 Task: Open Card Card0000000033 in Board Board0000000009 in Workspace WS0000000003 in Trello. Add Member vinny.office2@gmail.com to Card Card0000000033 in Board Board0000000009 in Workspace WS0000000003 in Trello. Add Purple Label titled Label0000000033 to Card Card0000000033 in Board Board0000000009 in Workspace WS0000000003 in Trello. Add Checklist CL0000000033 to Card Card0000000033 in Board Board0000000009 in Workspace WS0000000003 in Trello. Add Dates with Start Date as Aug 01 2023 and Due Date as Aug 31 2023 to Card Card0000000033 in Board Board0000000009 in Workspace WS0000000003 in Trello
Action: Mouse moved to (372, 261)
Screenshot: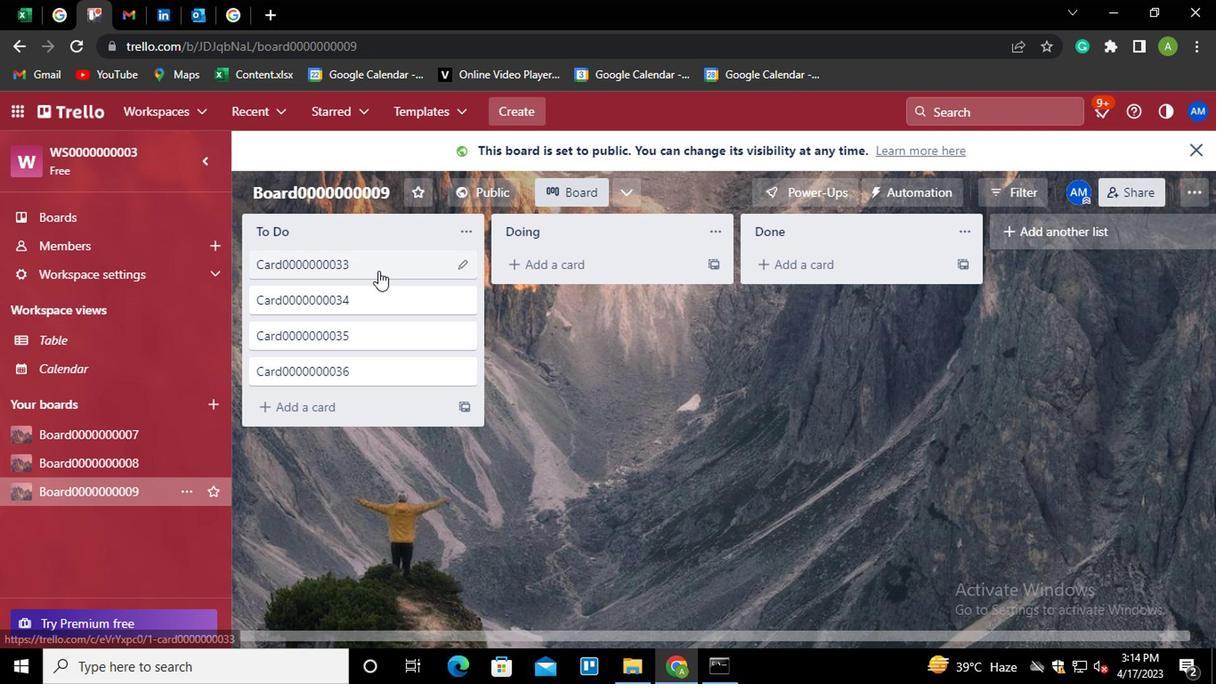 
Action: Mouse pressed left at (372, 261)
Screenshot: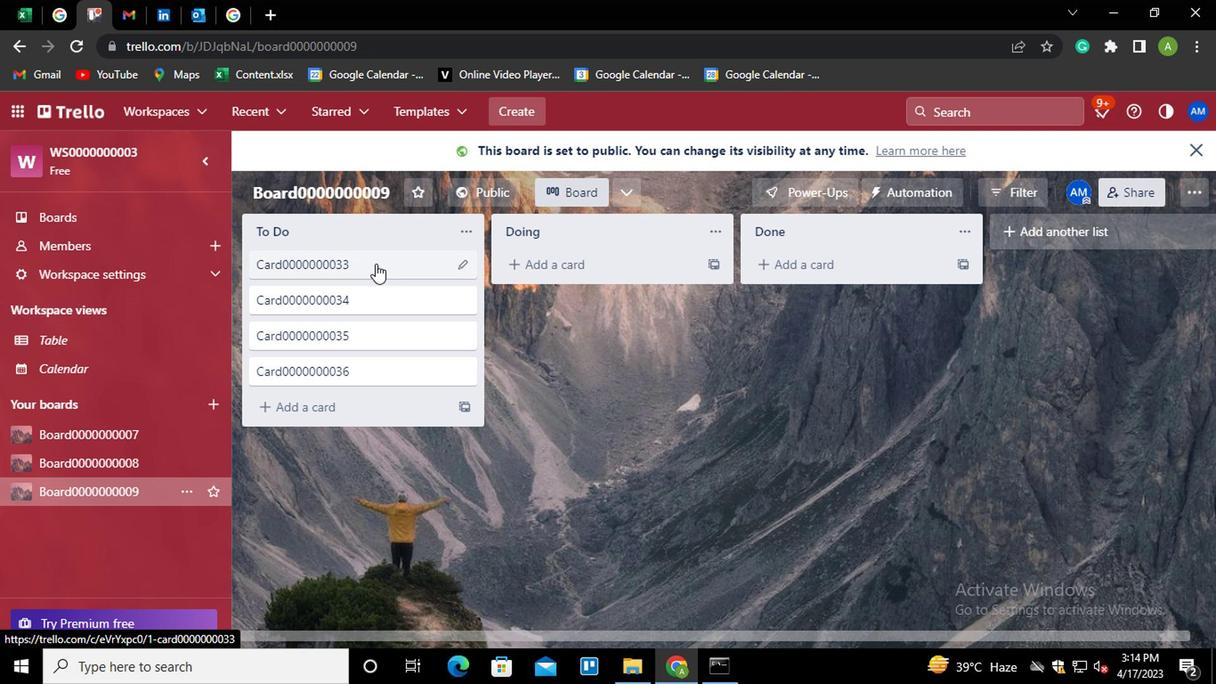 
Action: Mouse moved to (788, 251)
Screenshot: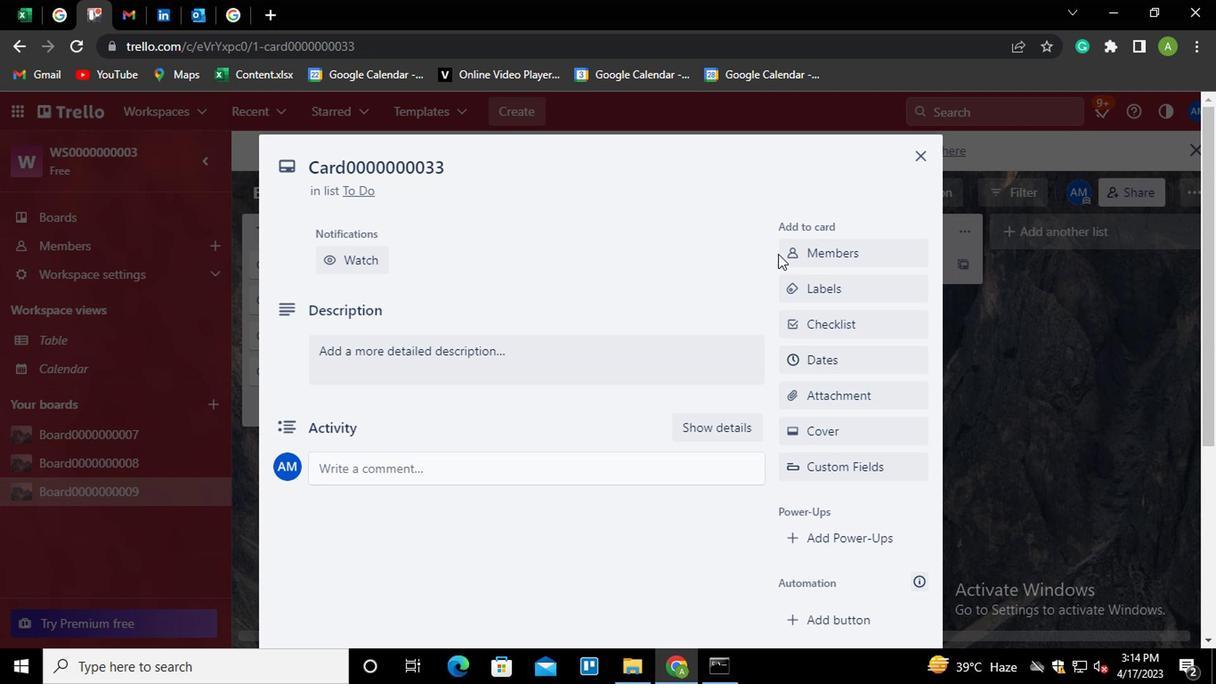 
Action: Mouse pressed left at (788, 251)
Screenshot: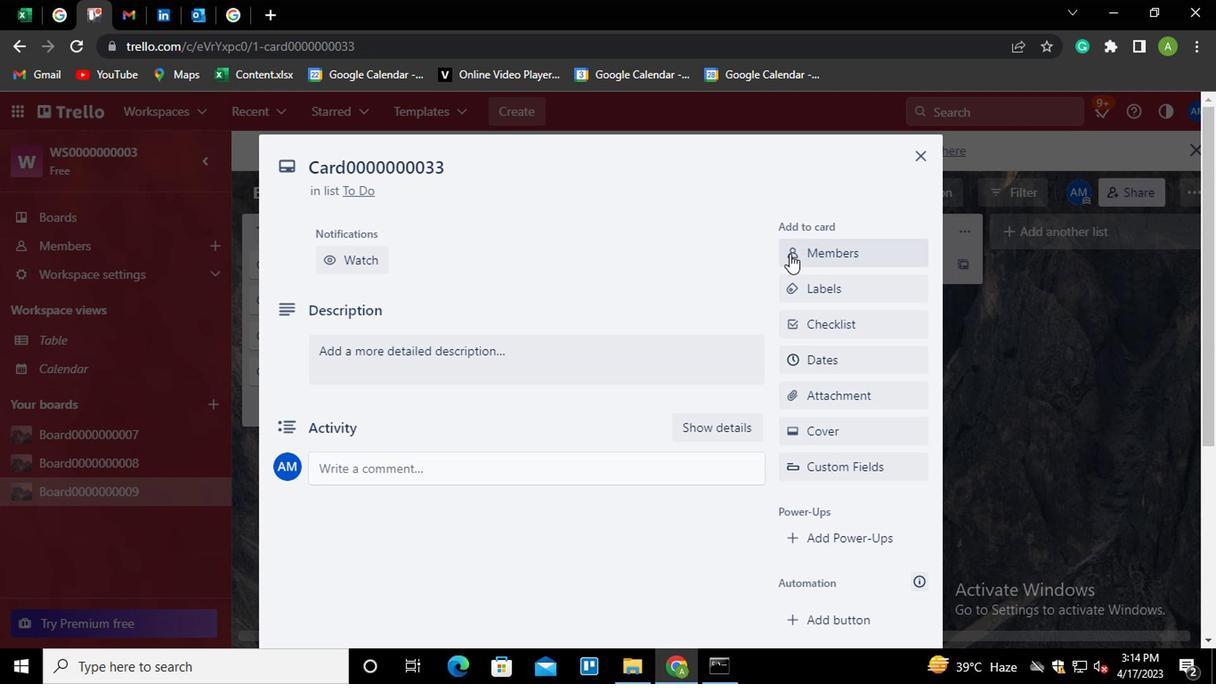 
Action: Mouse moved to (790, 251)
Screenshot: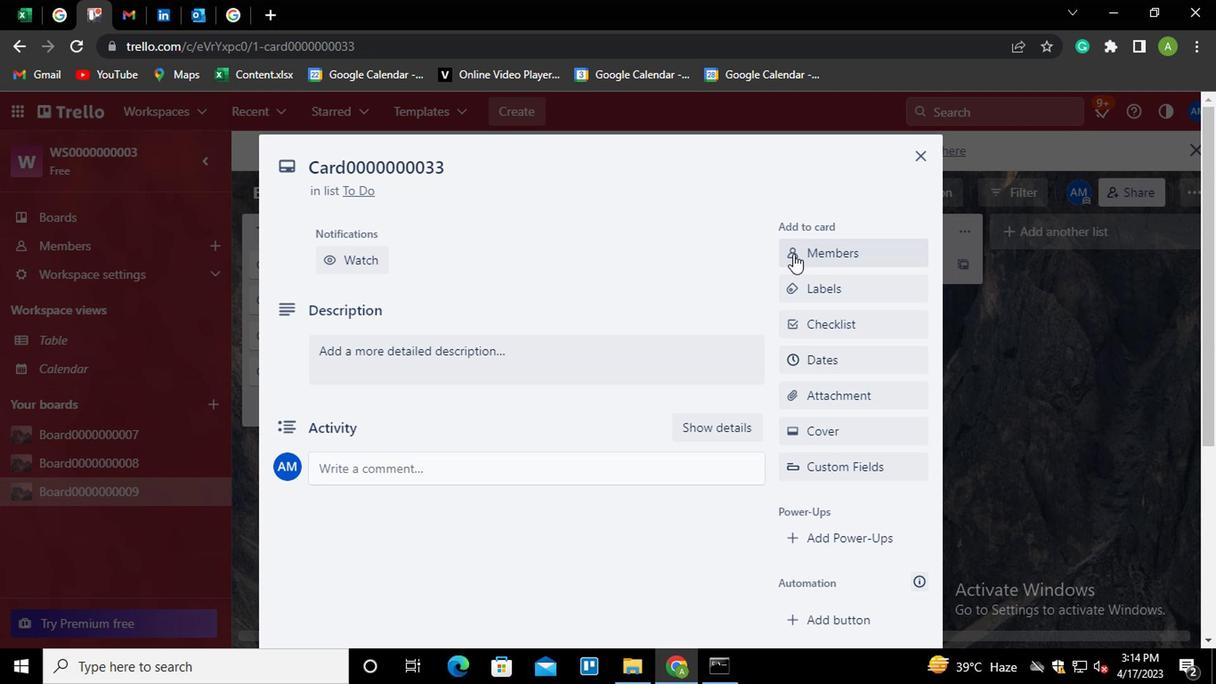 
Action: Key pressed vinny.office<Key.shift><Key.shift><Key.shift><Key.shift><Key.shift>2<Key.shift>@GMAIL.COM
Screenshot: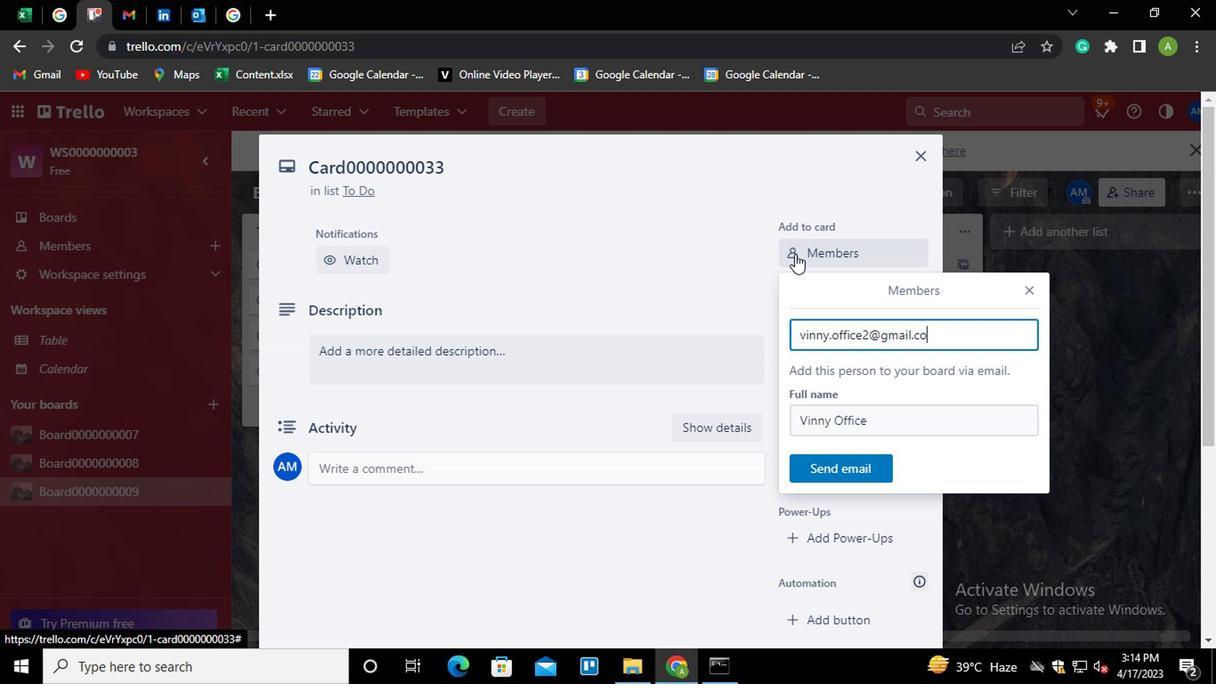 
Action: Mouse moved to (830, 472)
Screenshot: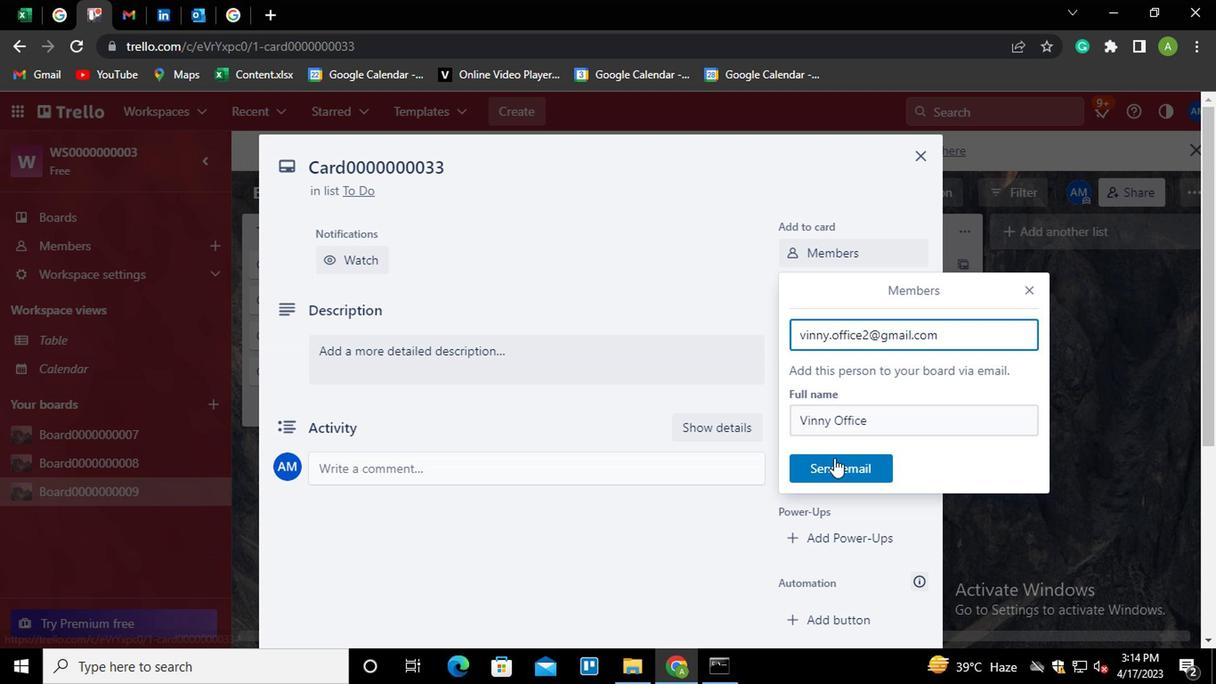 
Action: Mouse pressed left at (830, 472)
Screenshot: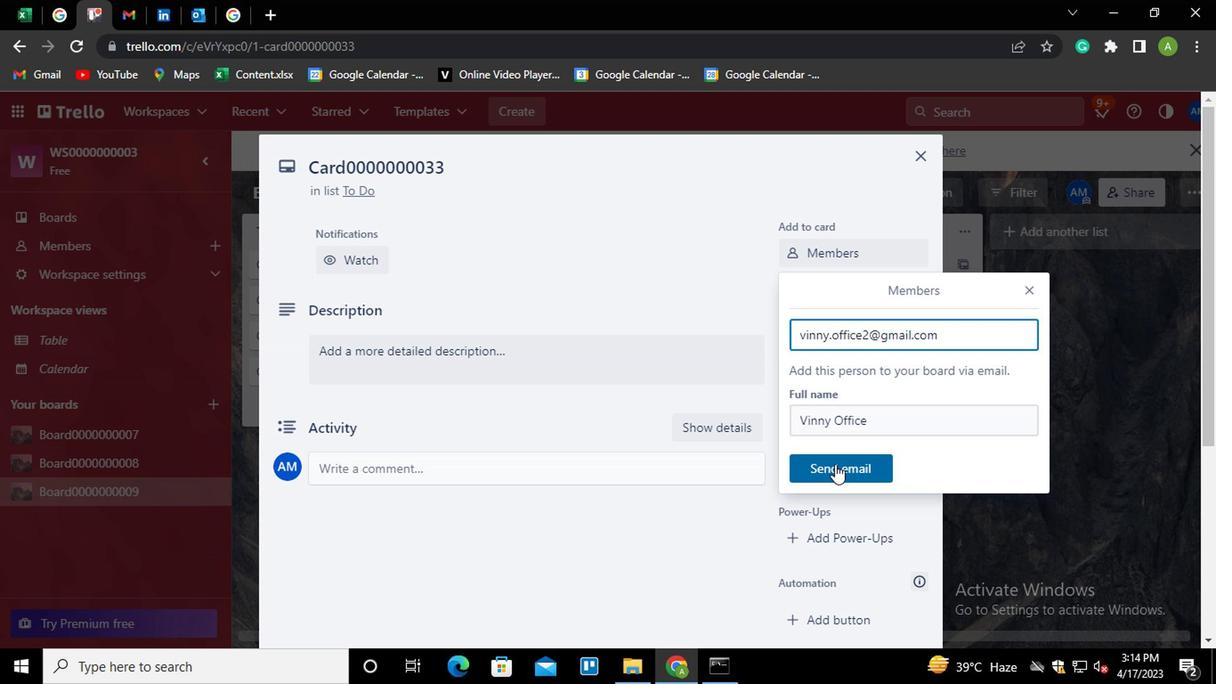 
Action: Mouse moved to (834, 283)
Screenshot: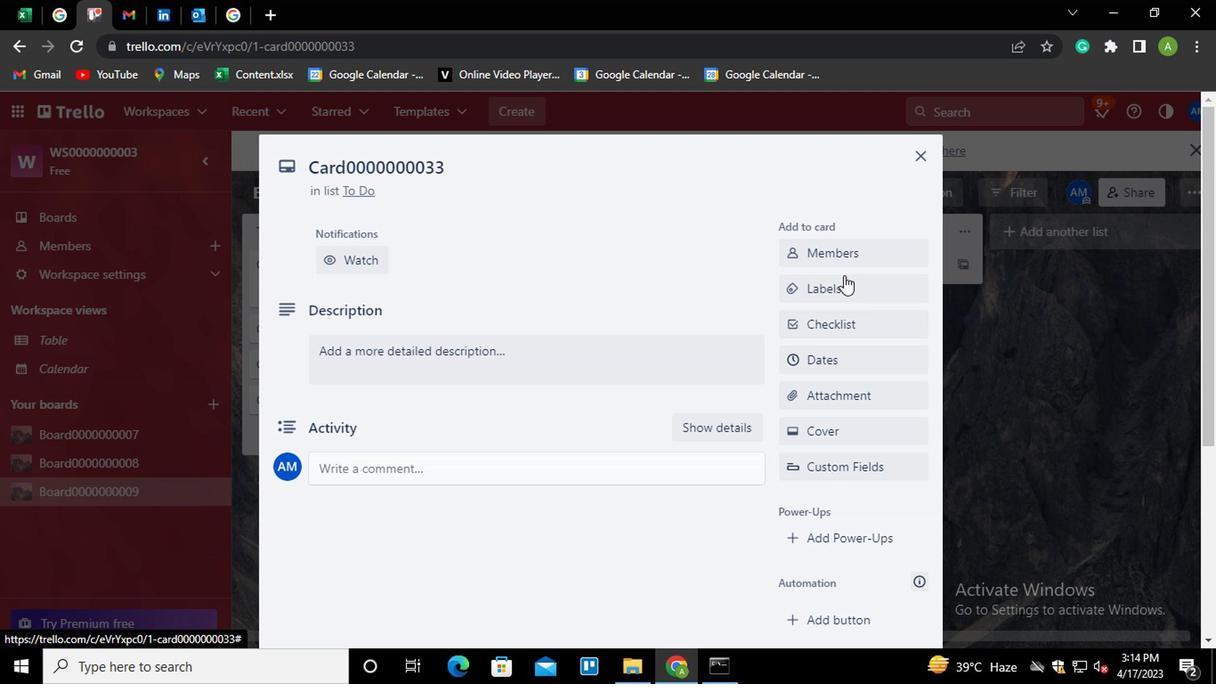 
Action: Mouse pressed left at (834, 283)
Screenshot: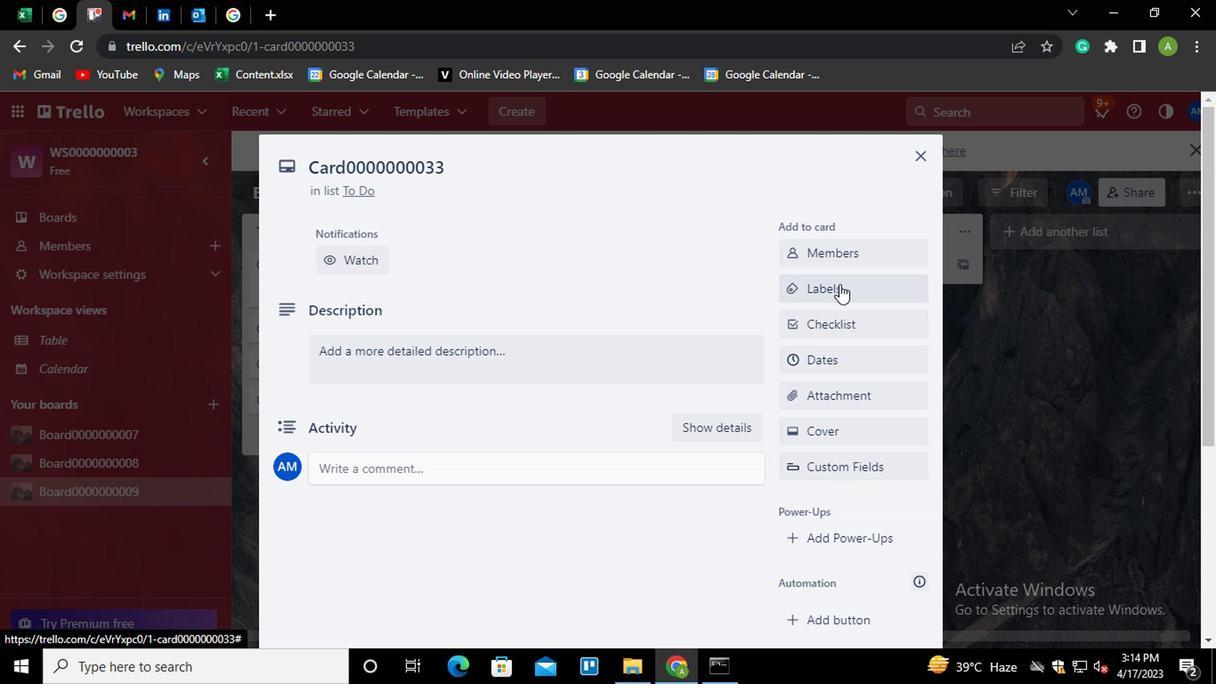 
Action: Mouse moved to (790, 387)
Screenshot: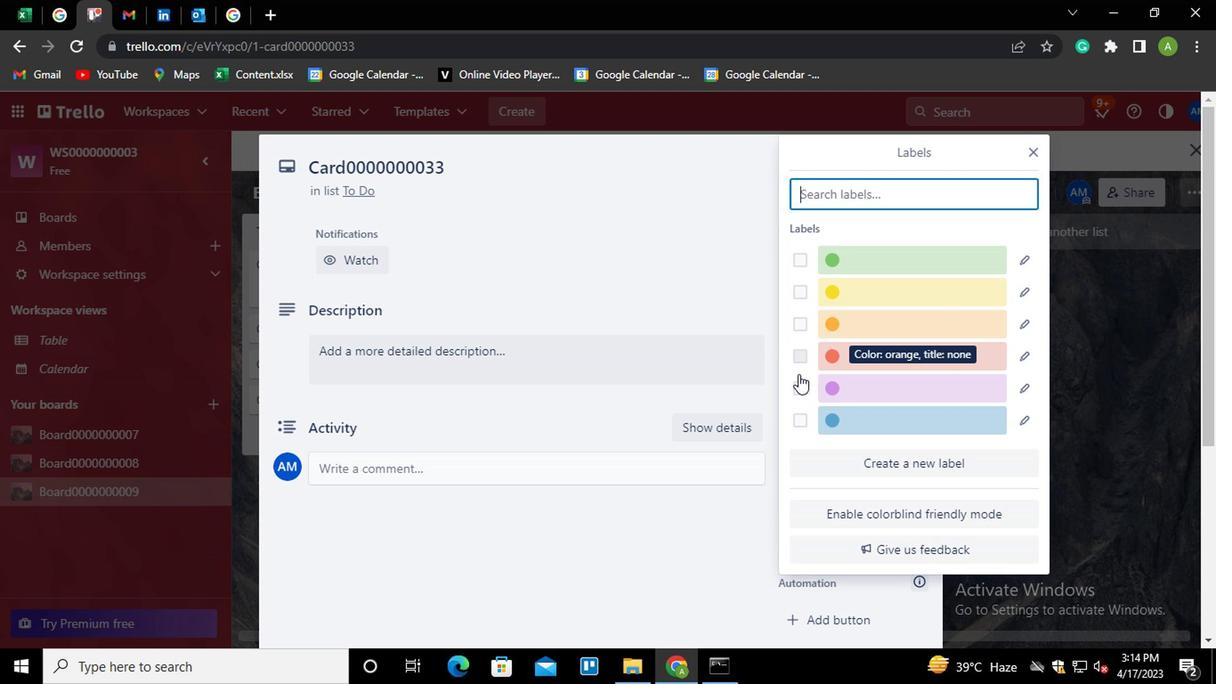 
Action: Mouse pressed left at (790, 387)
Screenshot: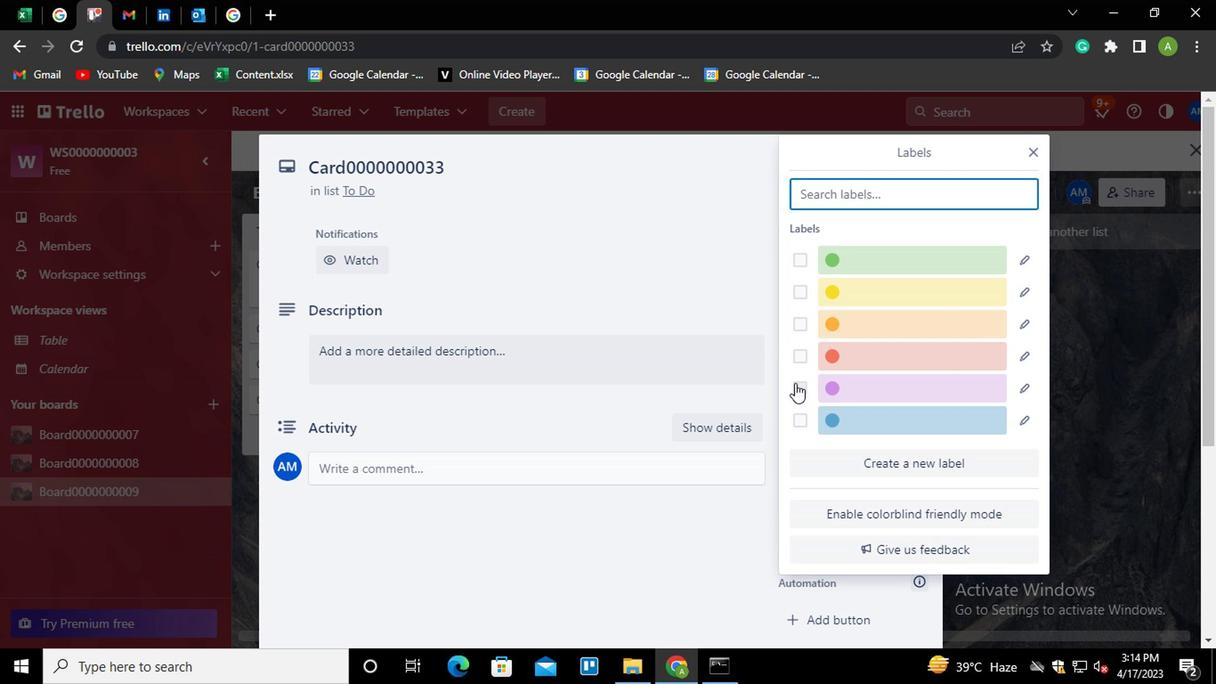 
Action: Mouse moved to (1016, 391)
Screenshot: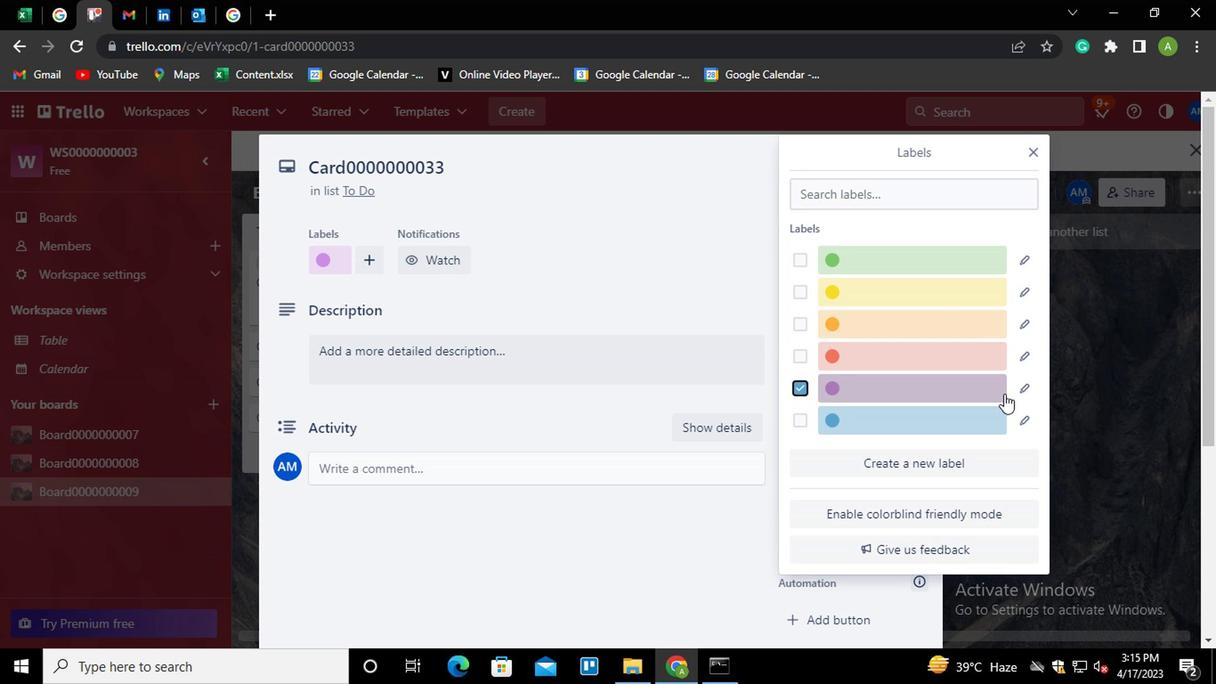 
Action: Mouse pressed left at (1016, 391)
Screenshot: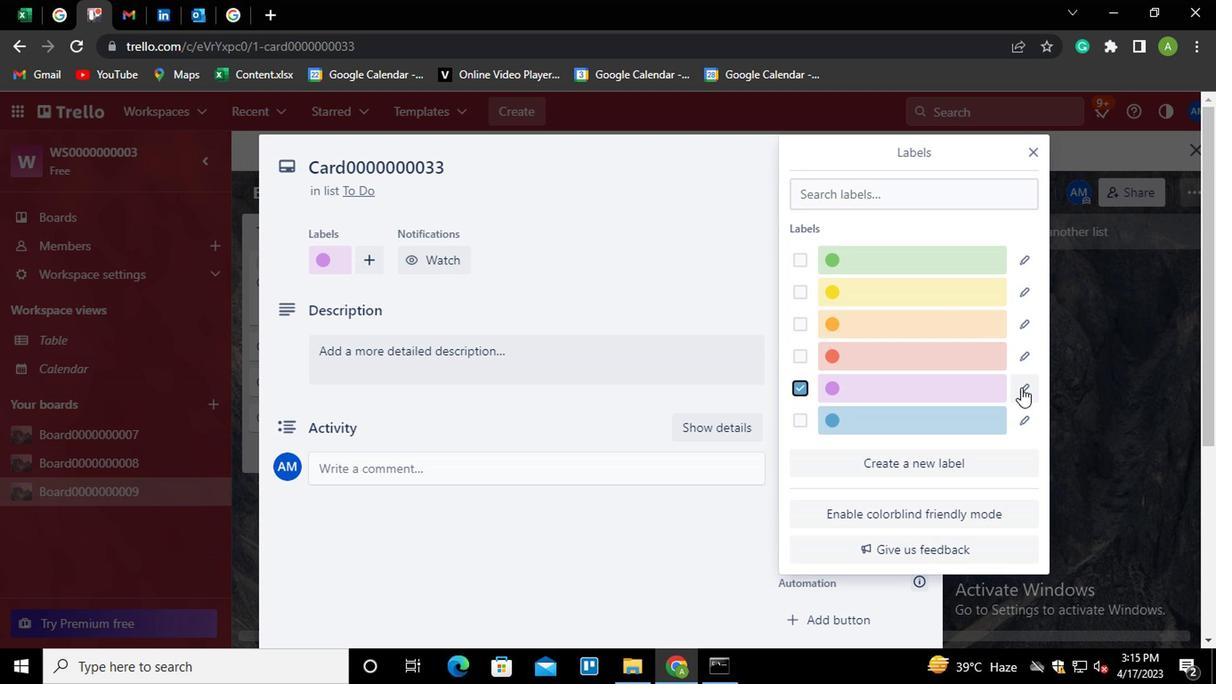 
Action: Key pressed <Key.shift><Key.shift>LABEL0000000033
Screenshot: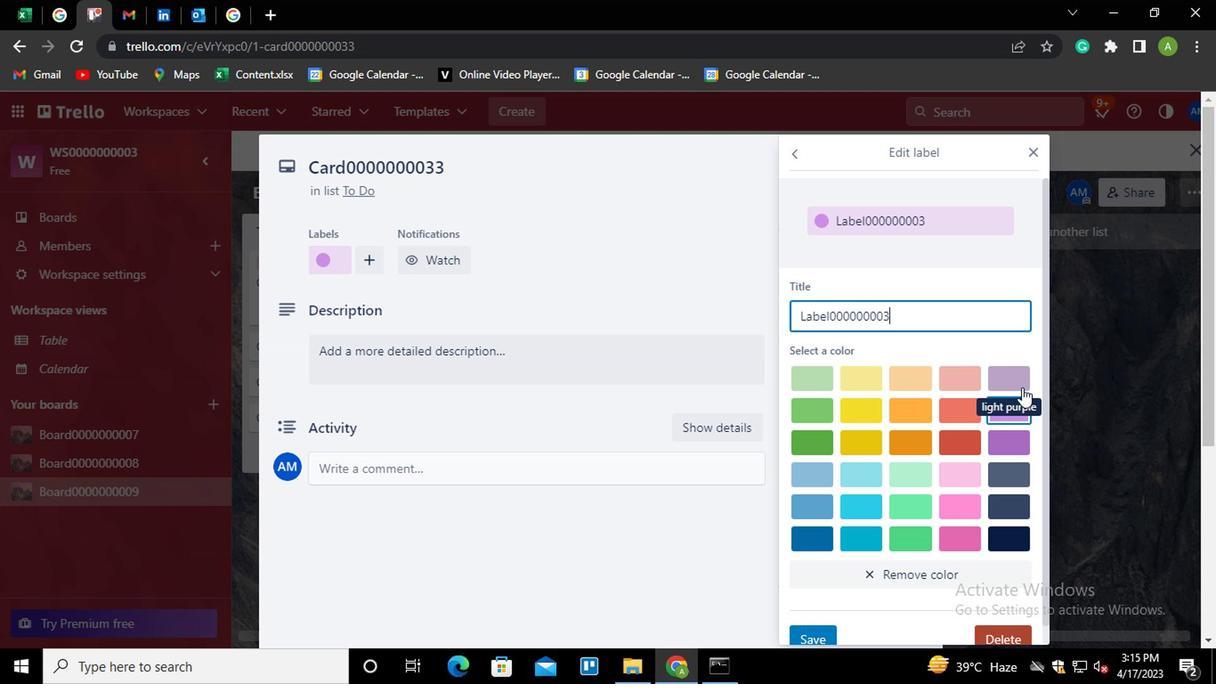 
Action: Mouse moved to (812, 643)
Screenshot: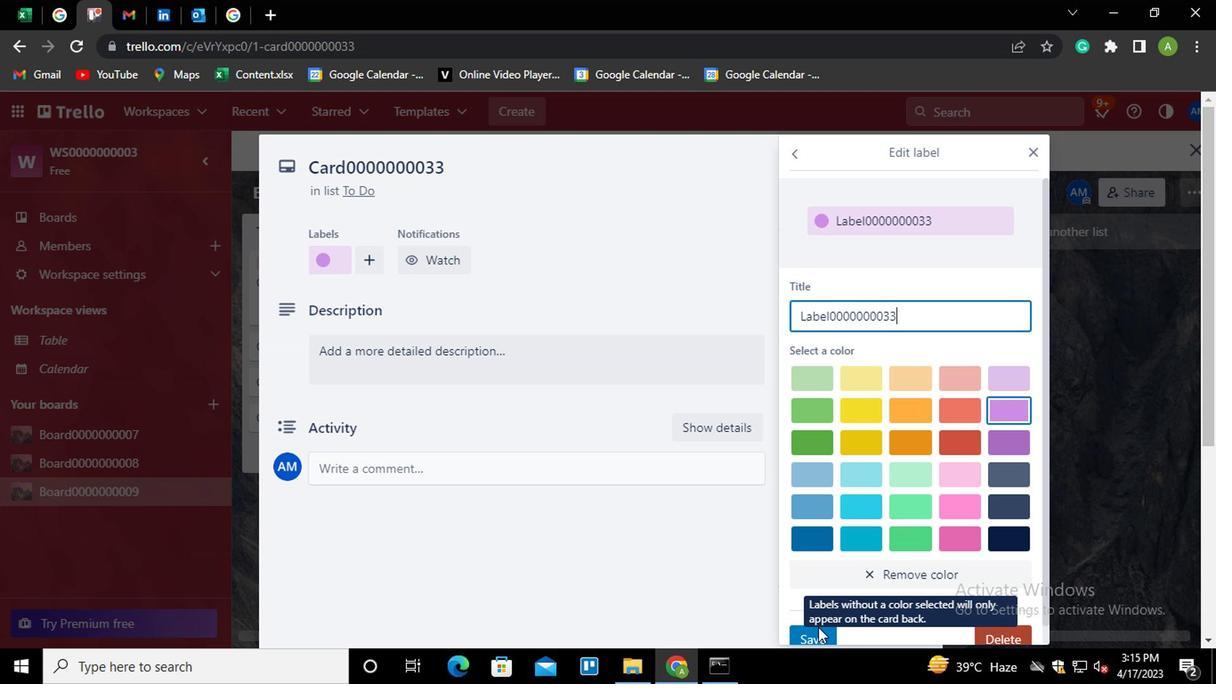 
Action: Mouse pressed left at (812, 643)
Screenshot: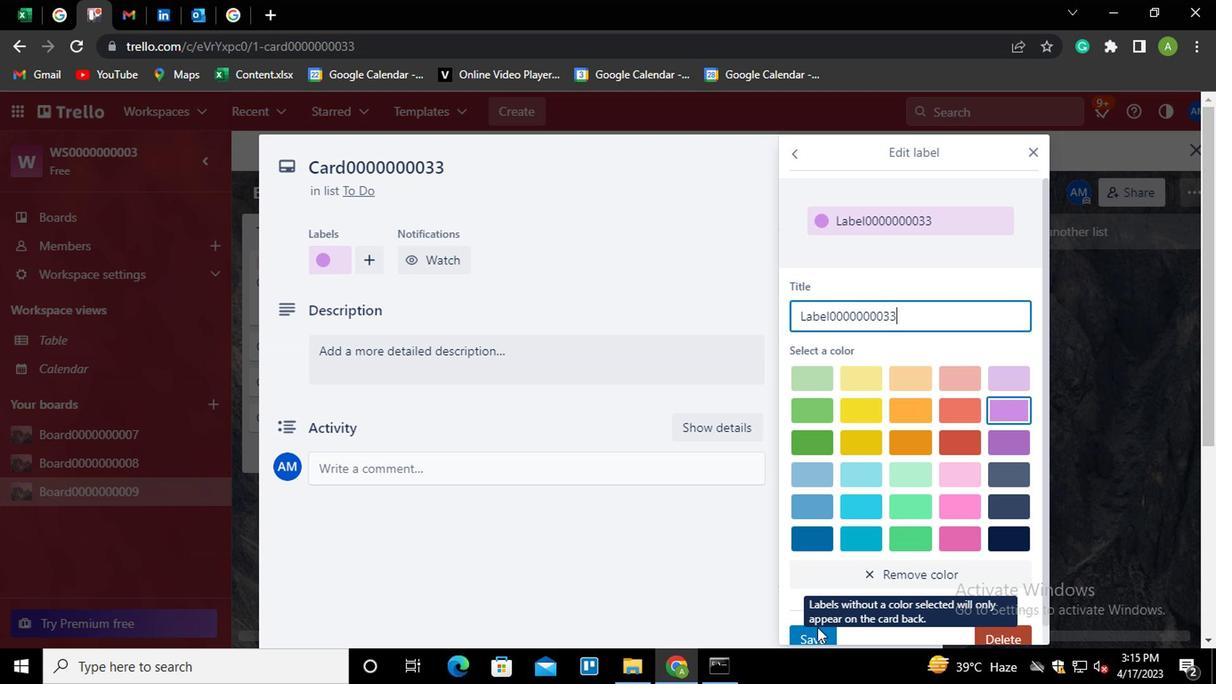 
Action: Mouse moved to (808, 647)
Screenshot: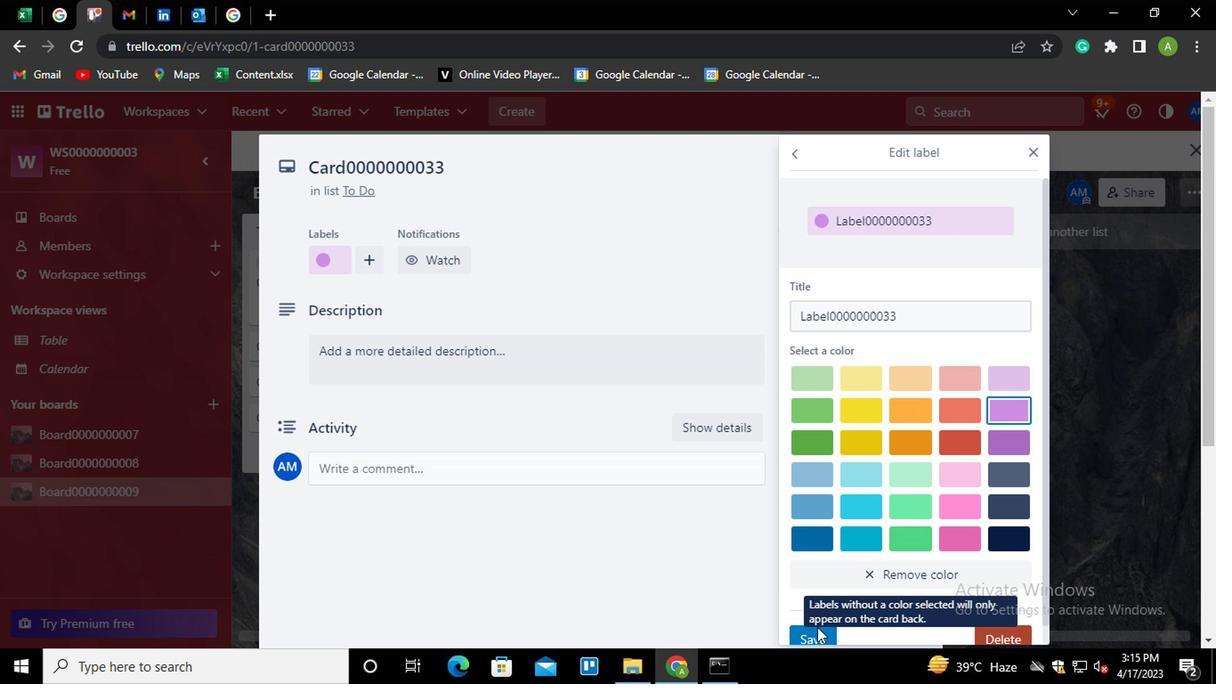
Action: Mouse pressed left at (808, 647)
Screenshot: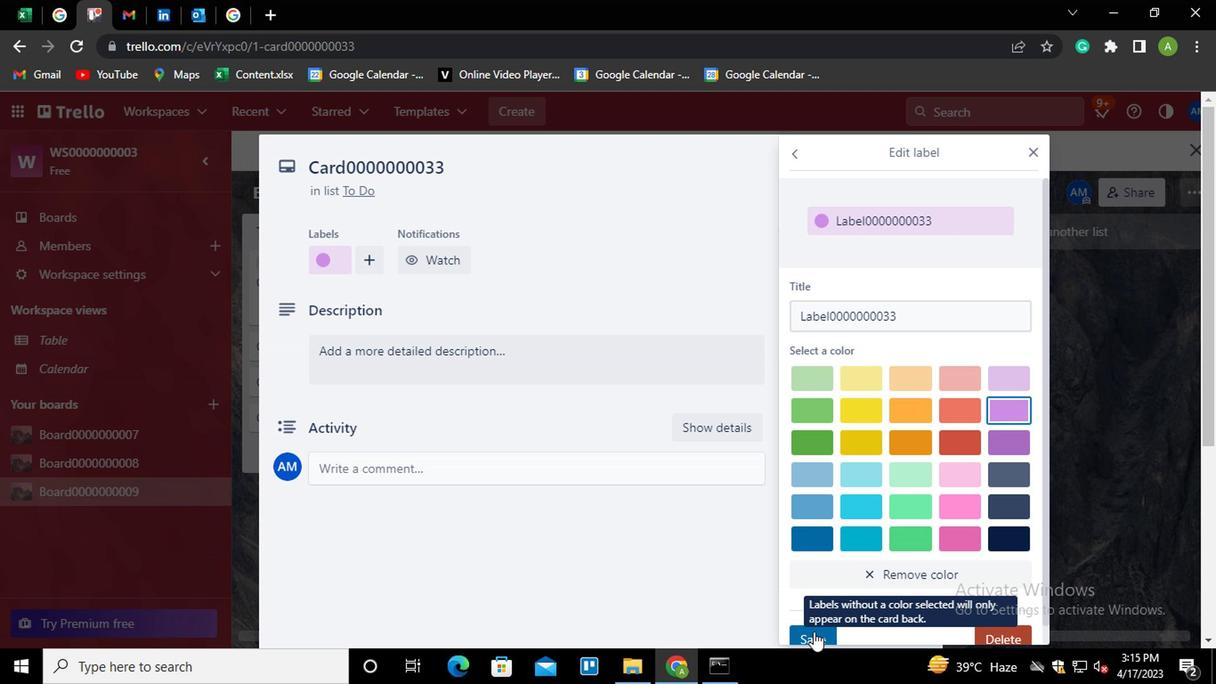 
Action: Mouse moved to (730, 251)
Screenshot: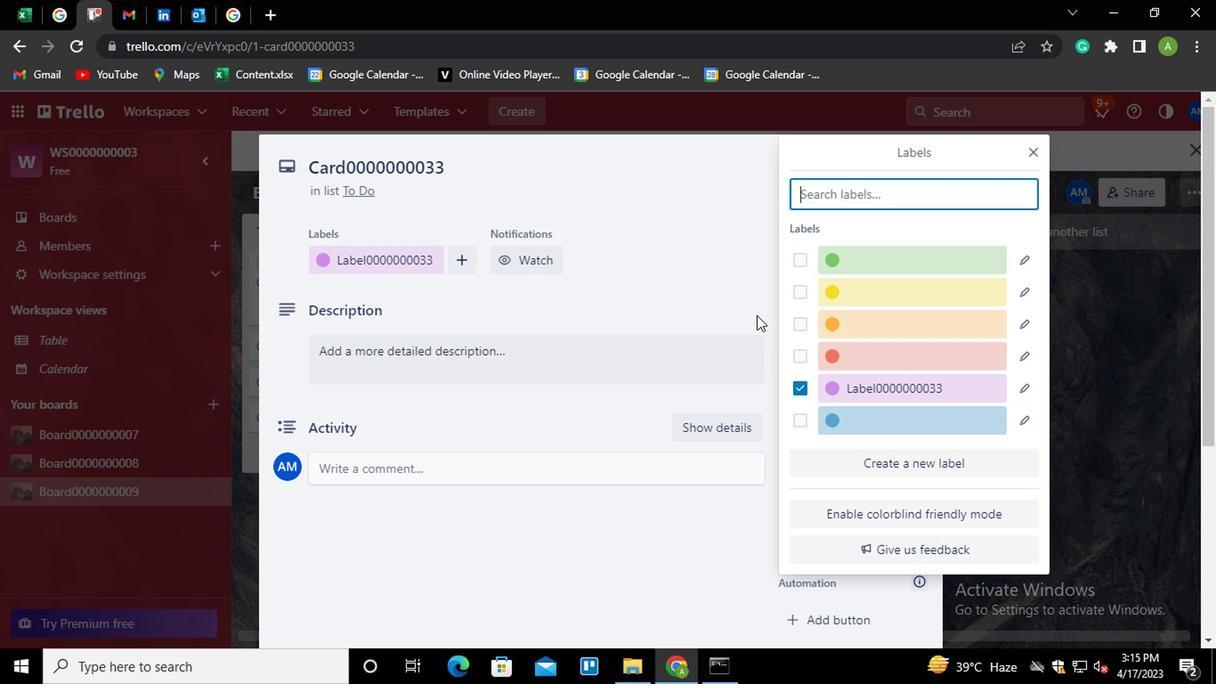 
Action: Mouse pressed left at (730, 251)
Screenshot: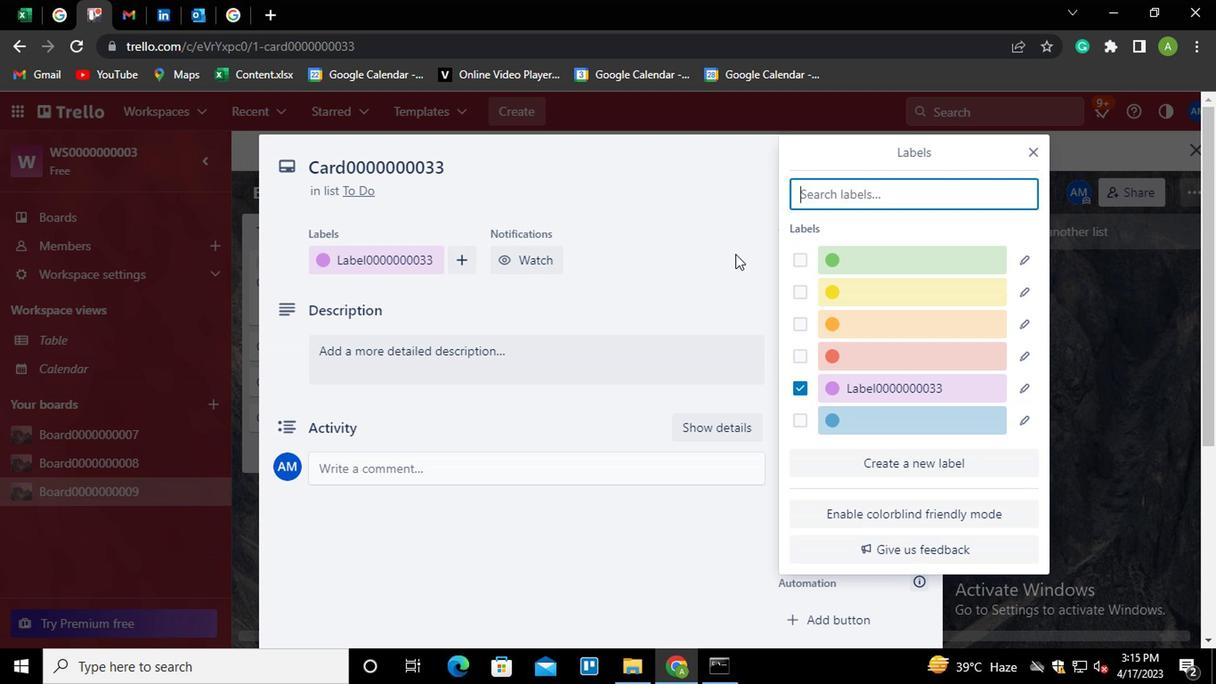 
Action: Mouse moved to (813, 317)
Screenshot: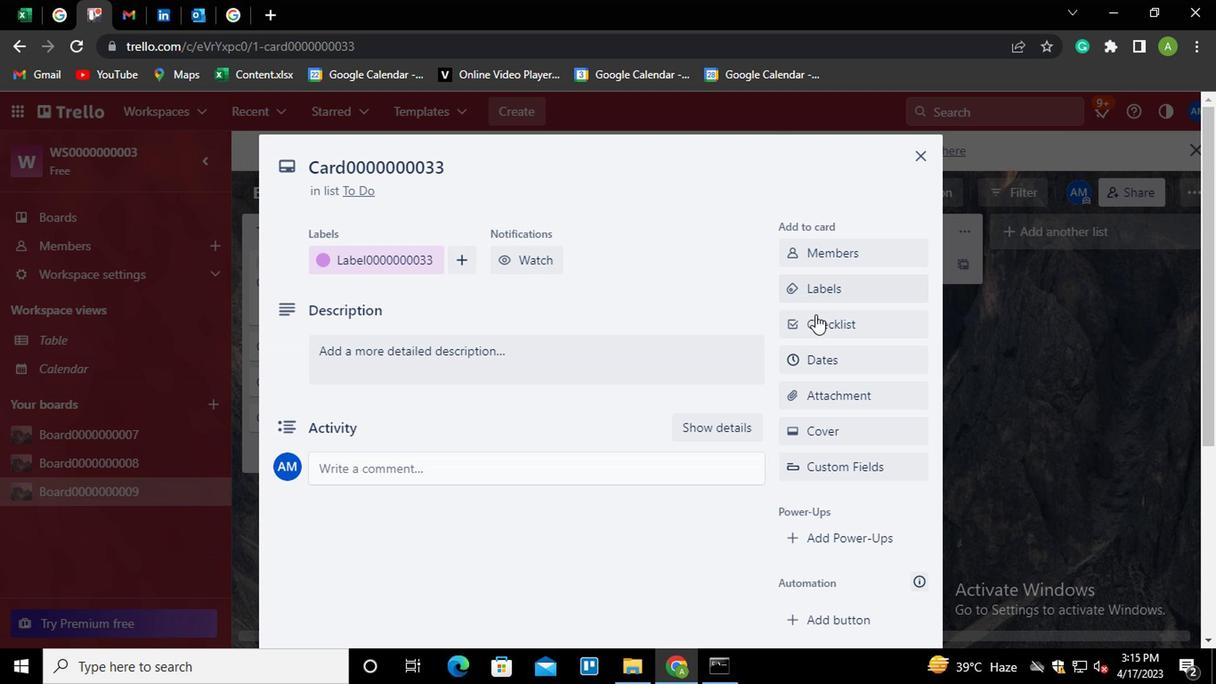 
Action: Mouse pressed left at (813, 317)
Screenshot: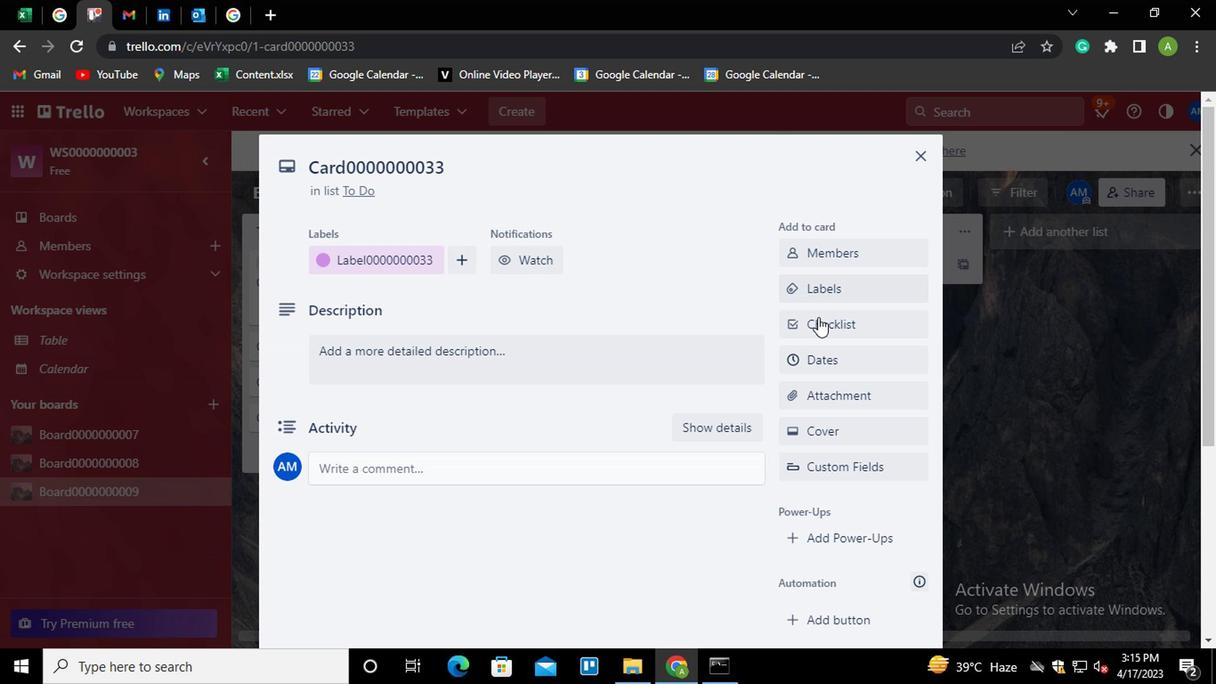 
Action: Mouse moved to (814, 317)
Screenshot: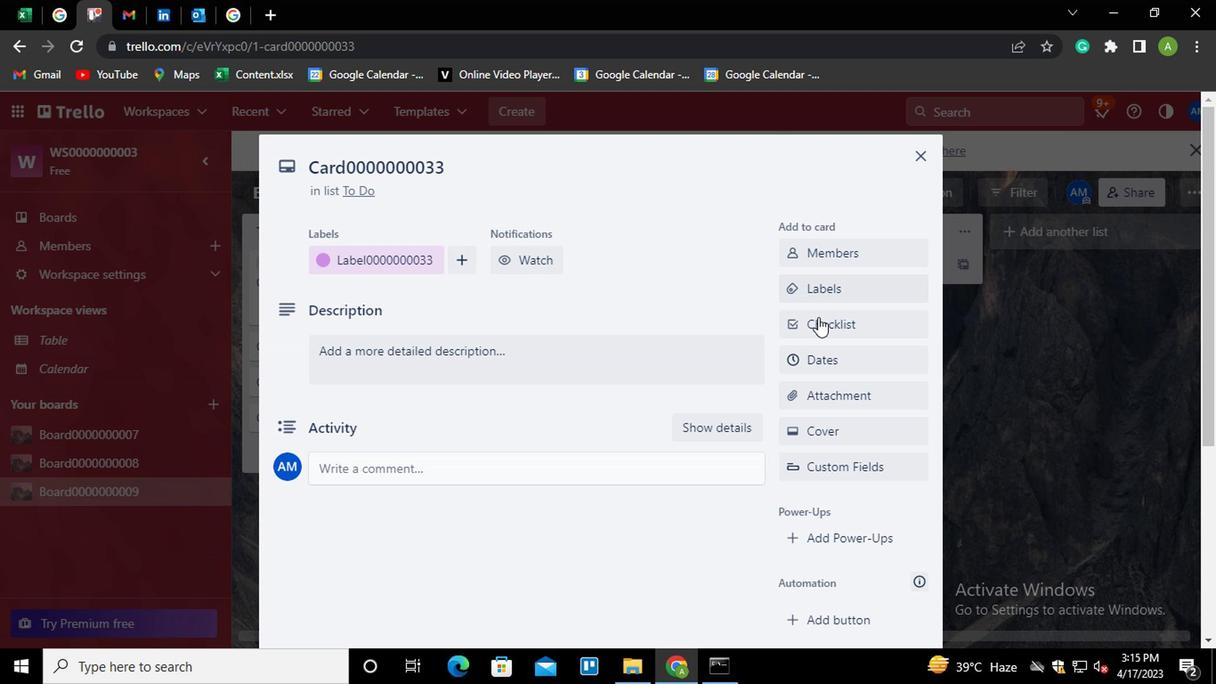 
Action: Key pressed <Key.shift>CL0000000033
Screenshot: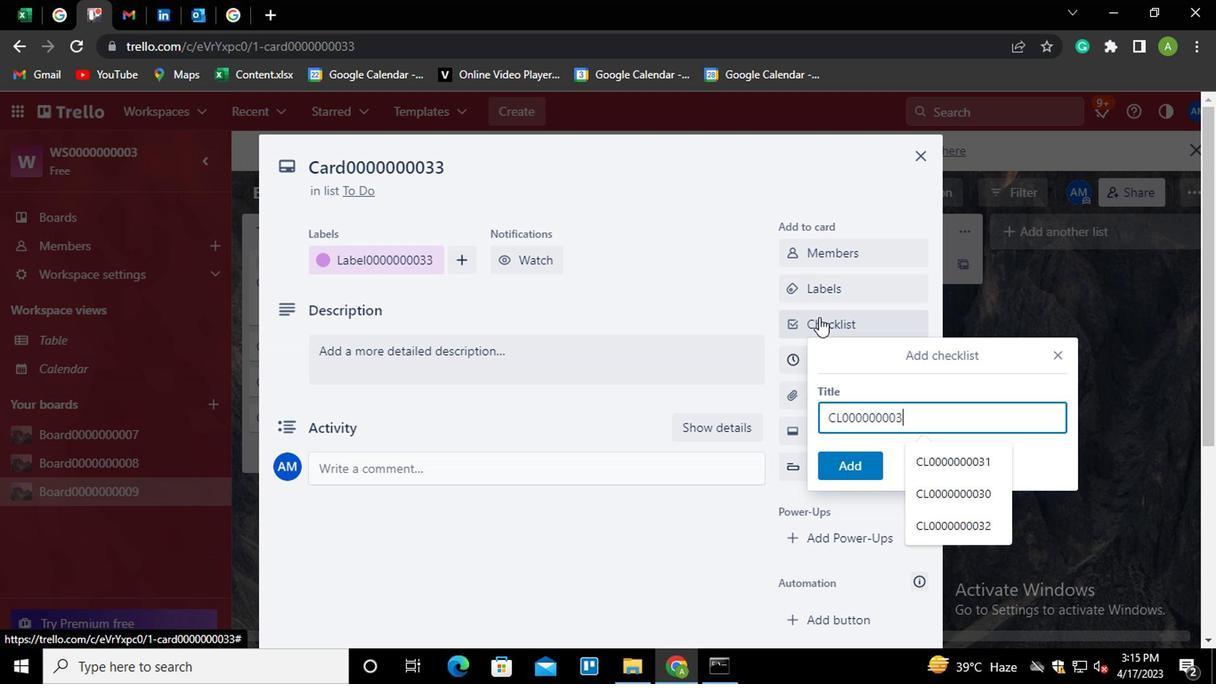
Action: Mouse moved to (848, 467)
Screenshot: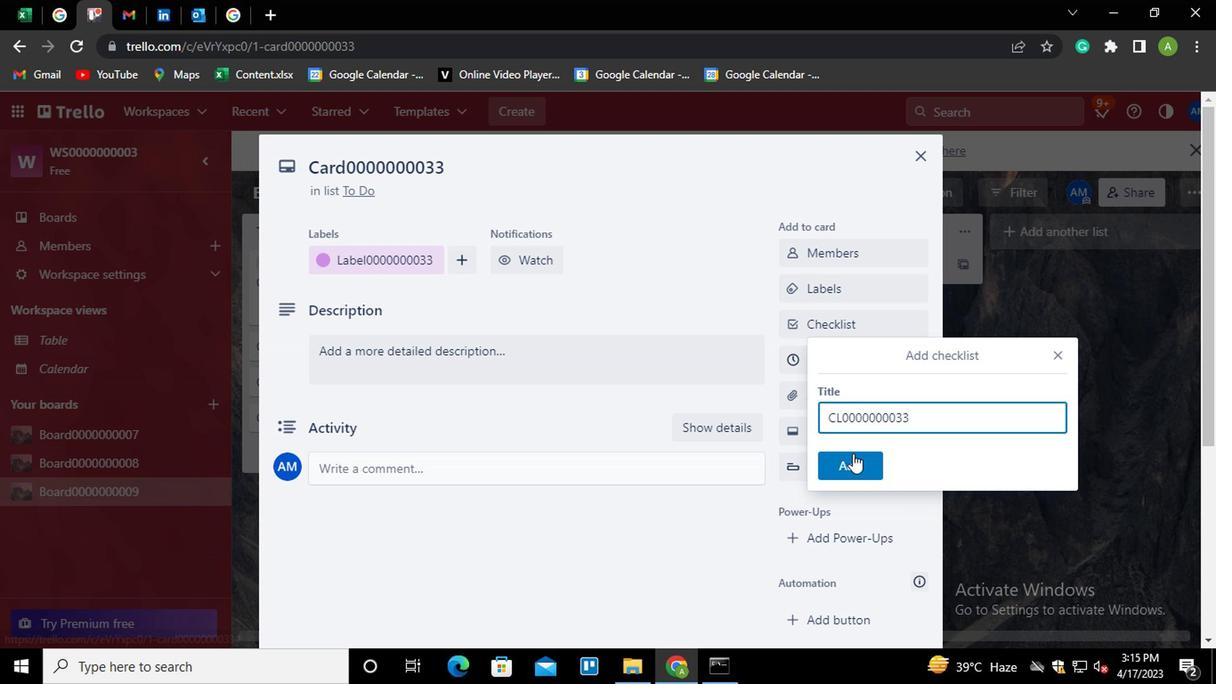 
Action: Mouse pressed left at (848, 467)
Screenshot: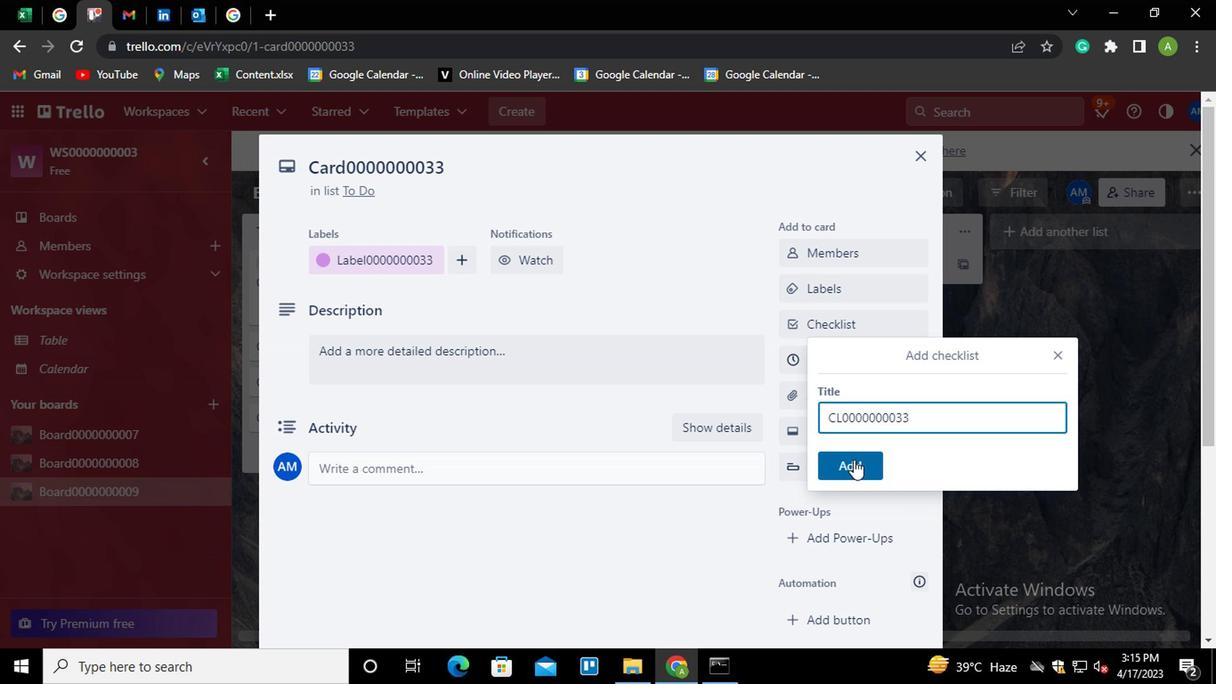 
Action: Mouse moved to (841, 358)
Screenshot: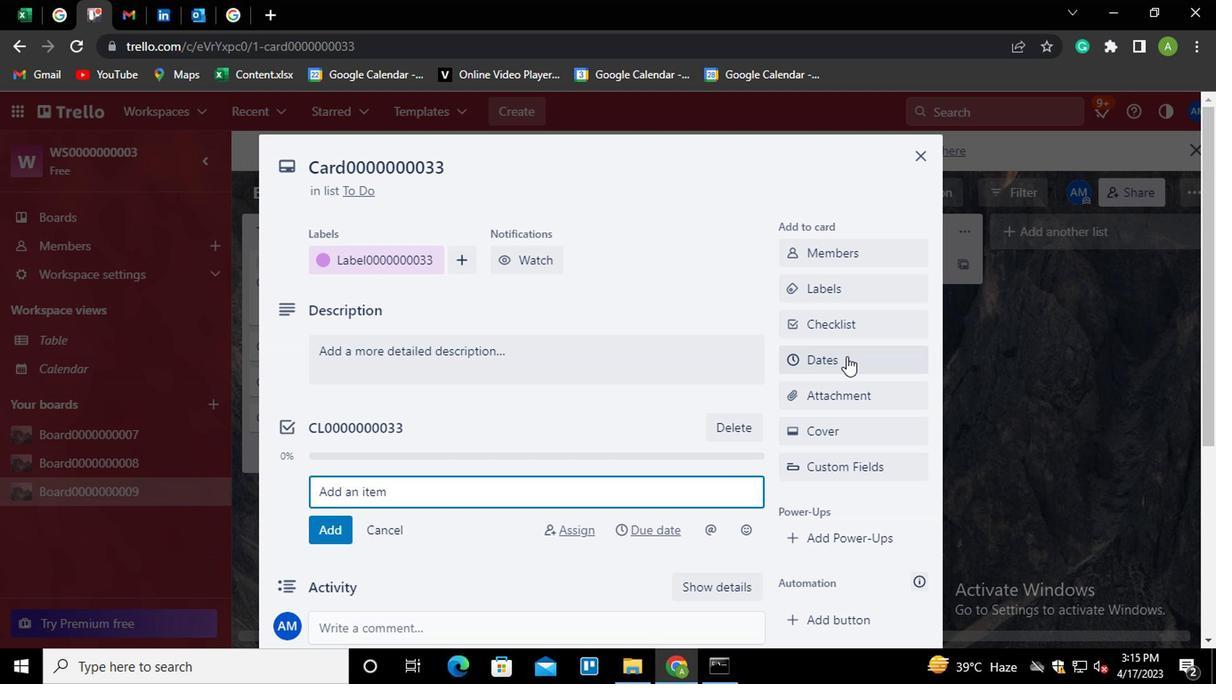 
Action: Mouse pressed left at (841, 358)
Screenshot: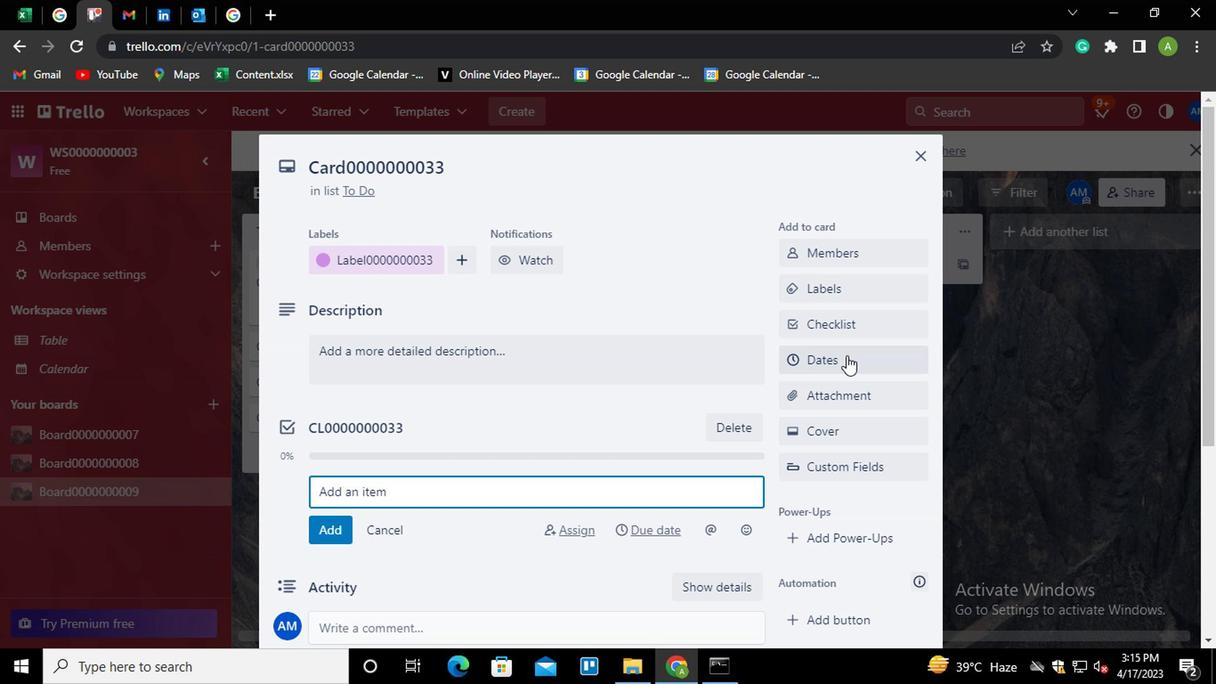 
Action: Mouse moved to (795, 474)
Screenshot: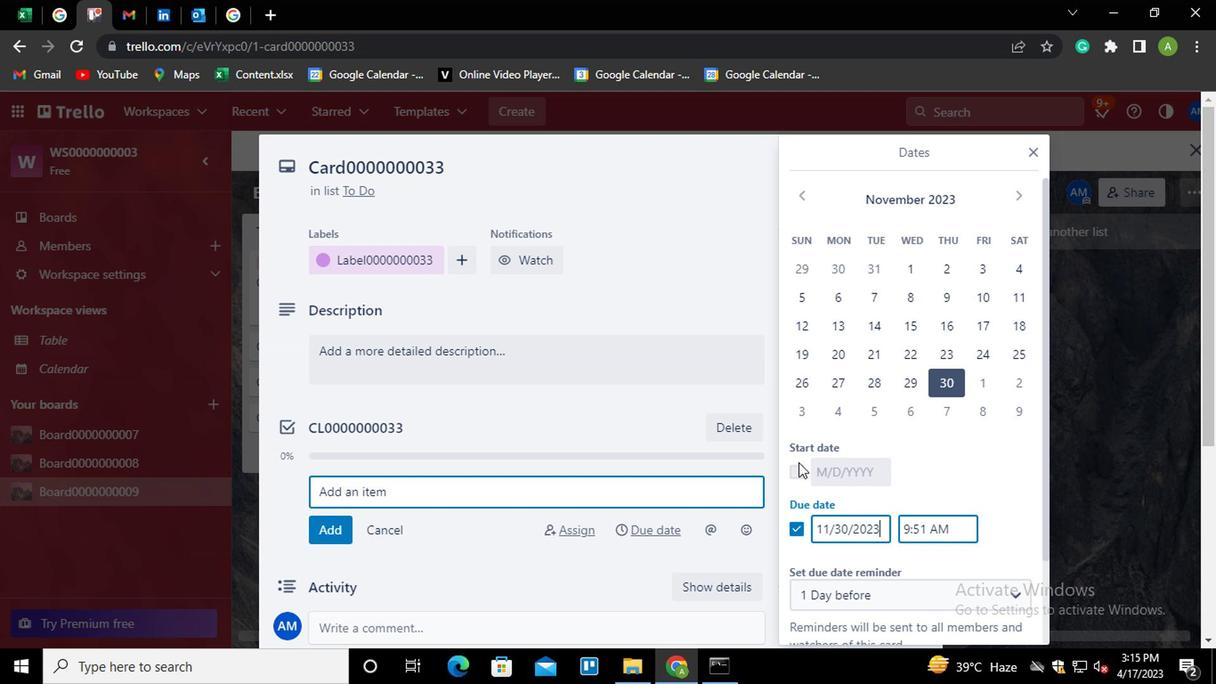 
Action: Mouse pressed left at (795, 474)
Screenshot: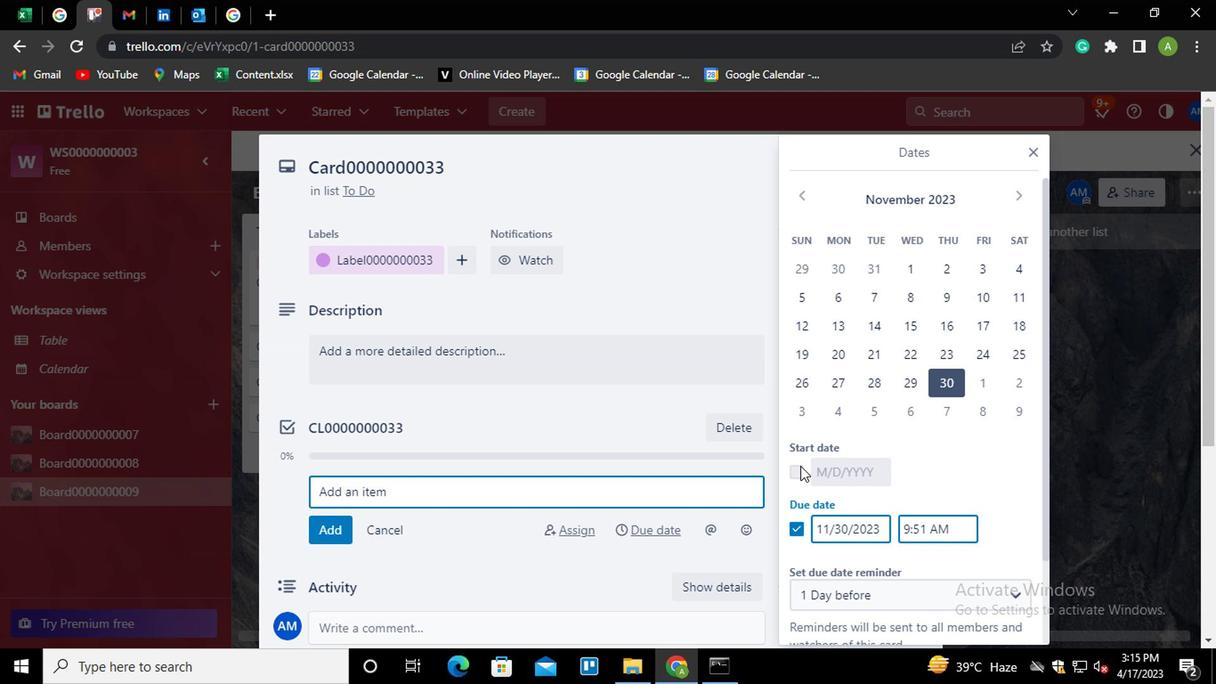 
Action: Mouse moved to (824, 479)
Screenshot: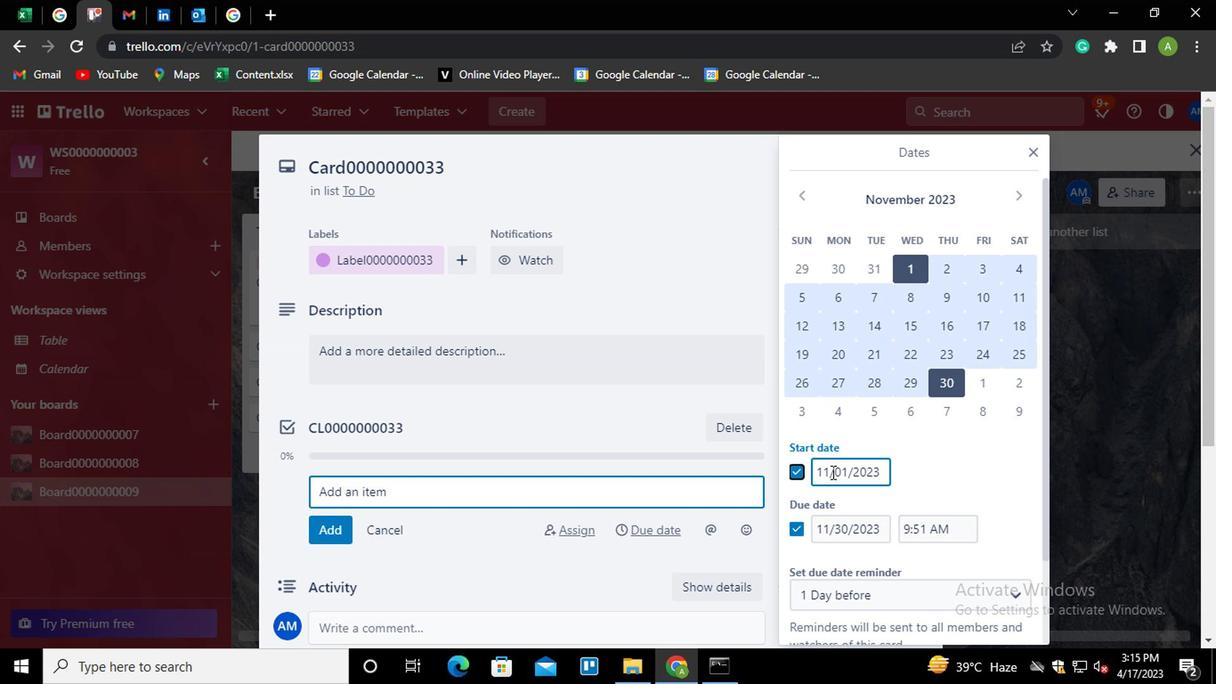 
Action: Mouse pressed left at (824, 479)
Screenshot: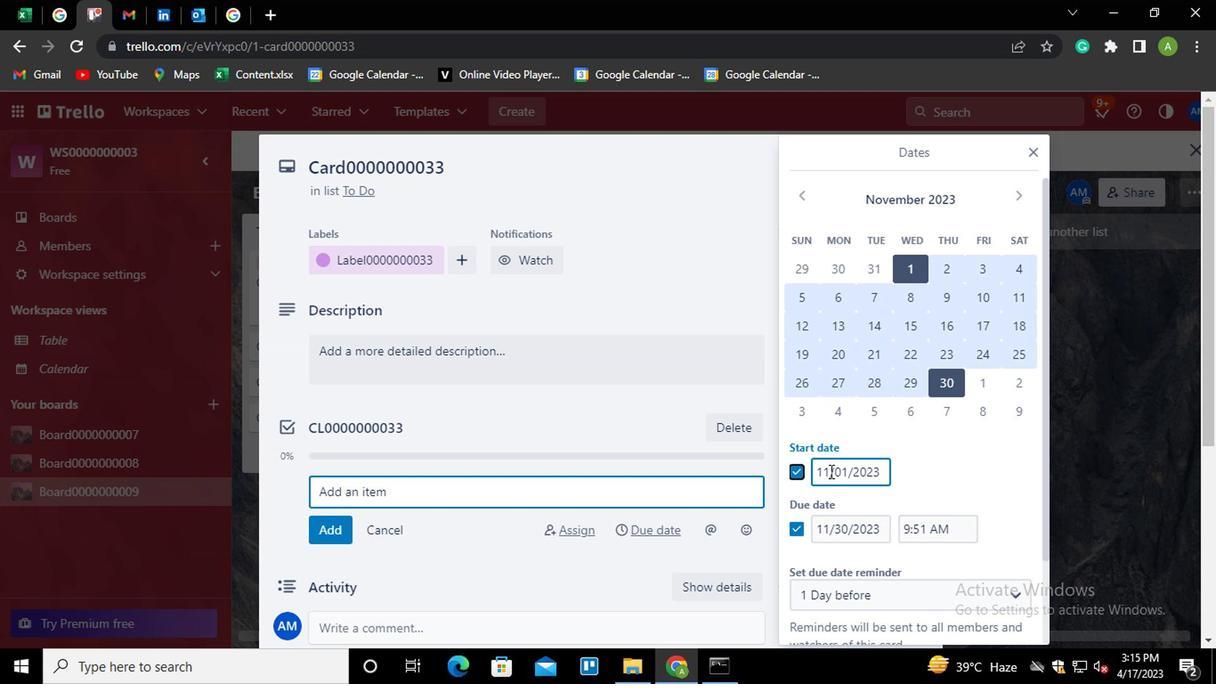 
Action: Mouse moved to (838, 479)
Screenshot: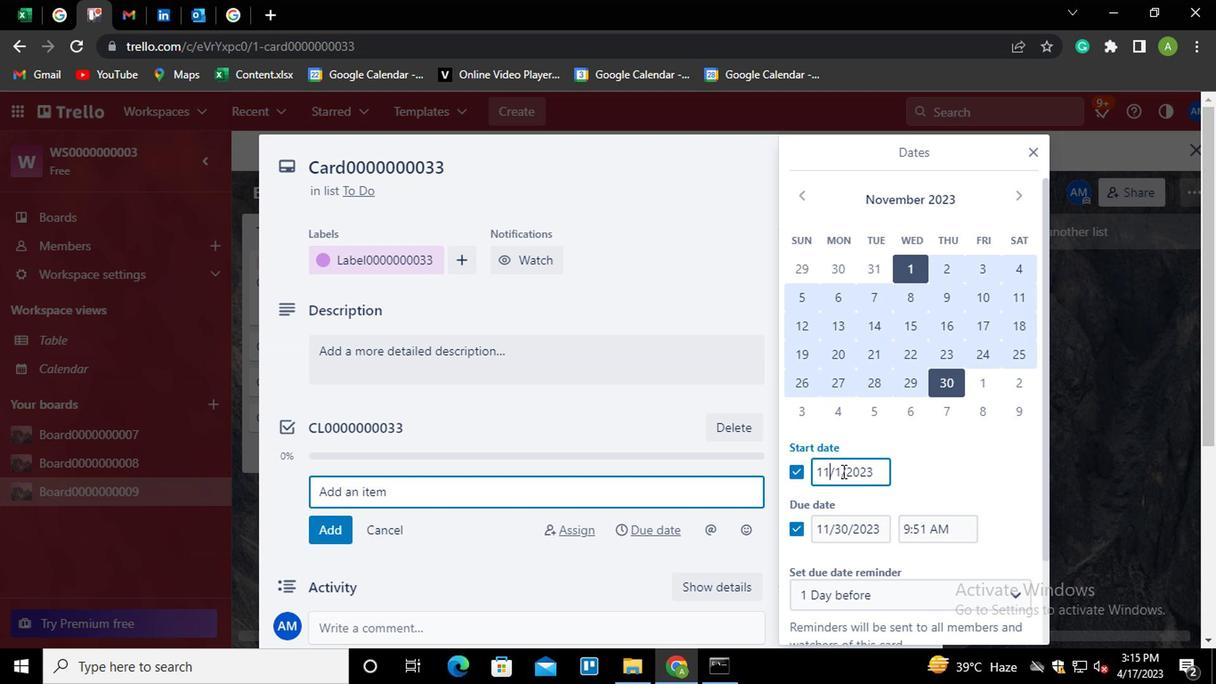 
Action: Key pressed <Key.backspace><Key.backspace><Key.backspace>8
Screenshot: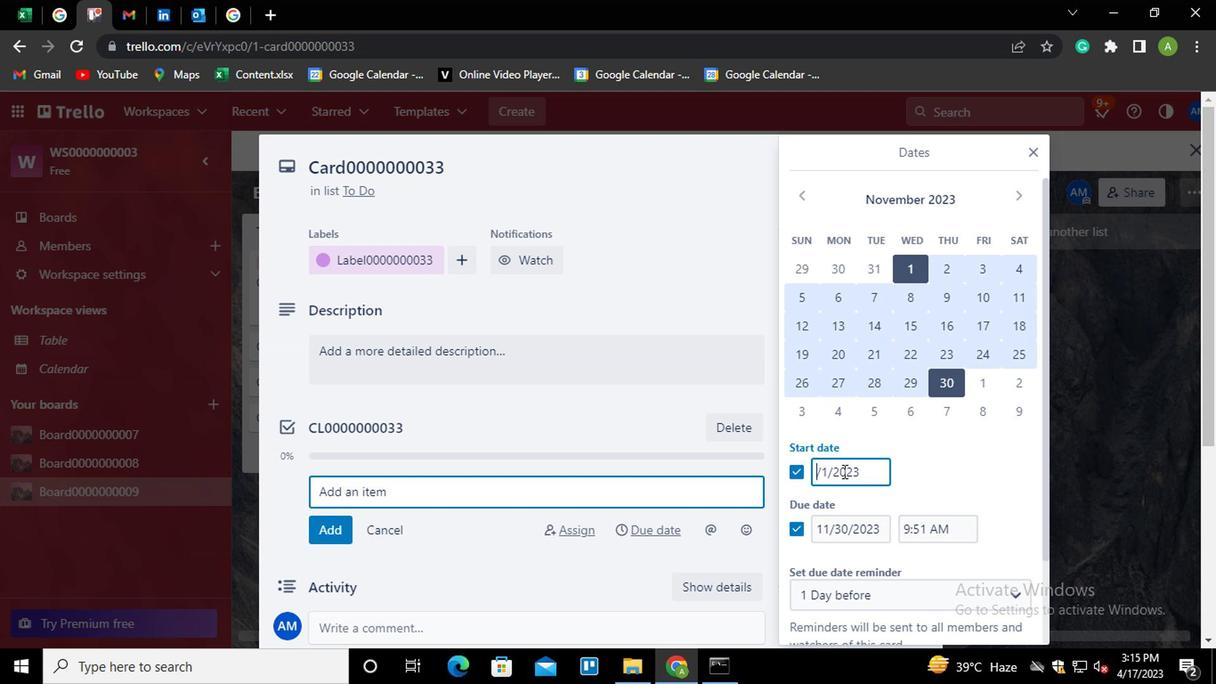 
Action: Mouse moved to (929, 489)
Screenshot: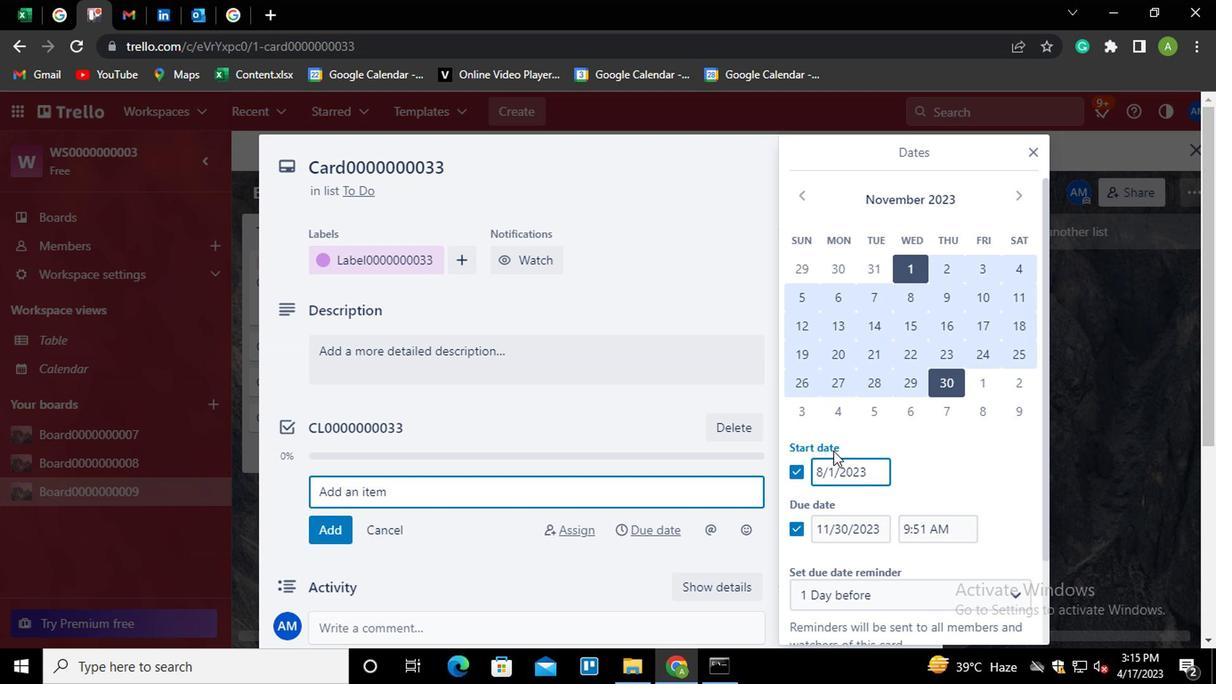 
Action: Mouse pressed left at (929, 489)
Screenshot: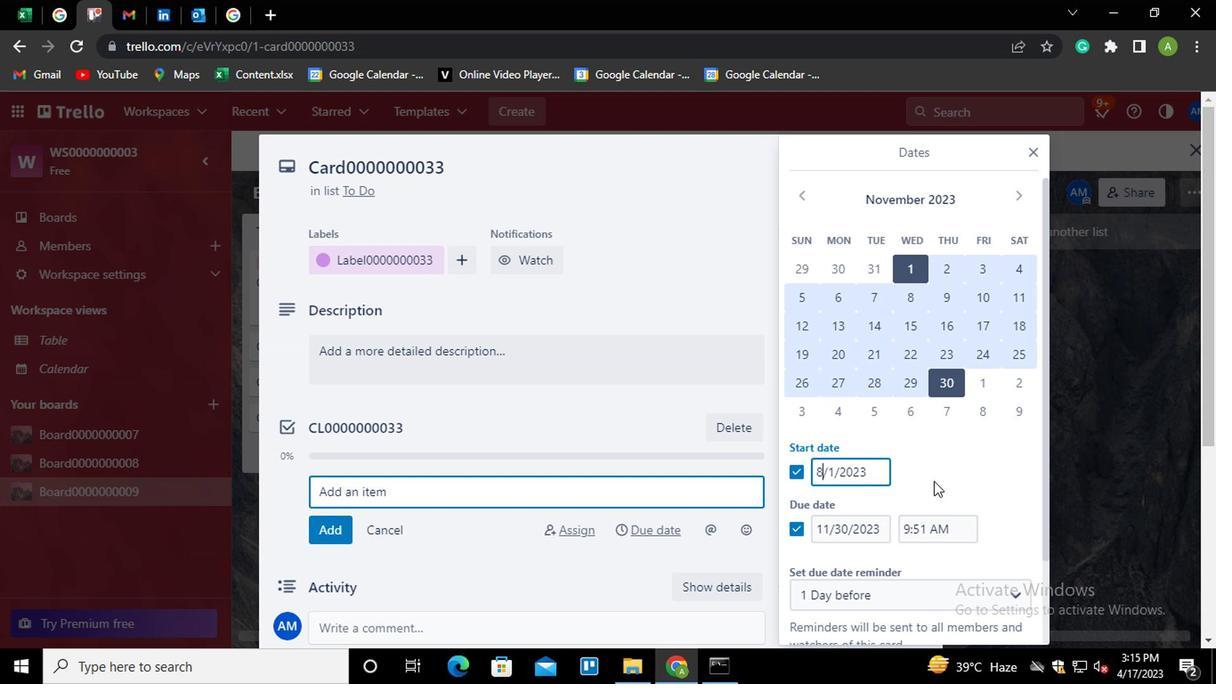
Action: Mouse moved to (825, 540)
Screenshot: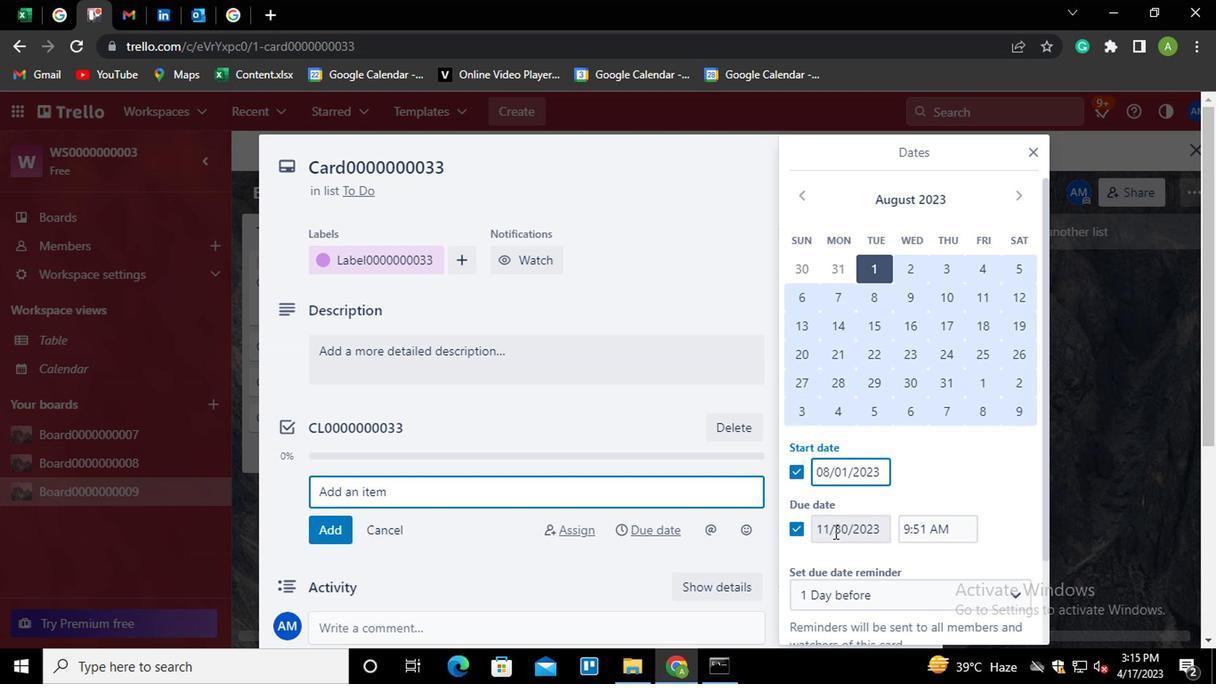 
Action: Mouse pressed left at (825, 540)
Screenshot: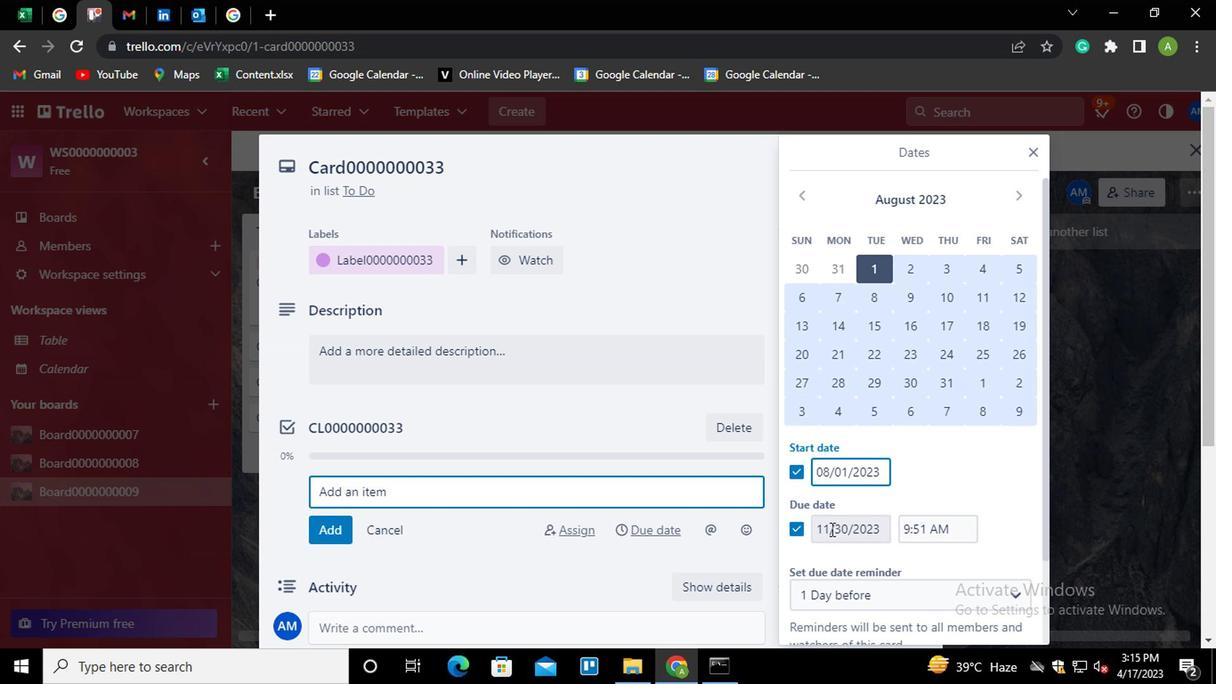 
Action: Mouse moved to (841, 537)
Screenshot: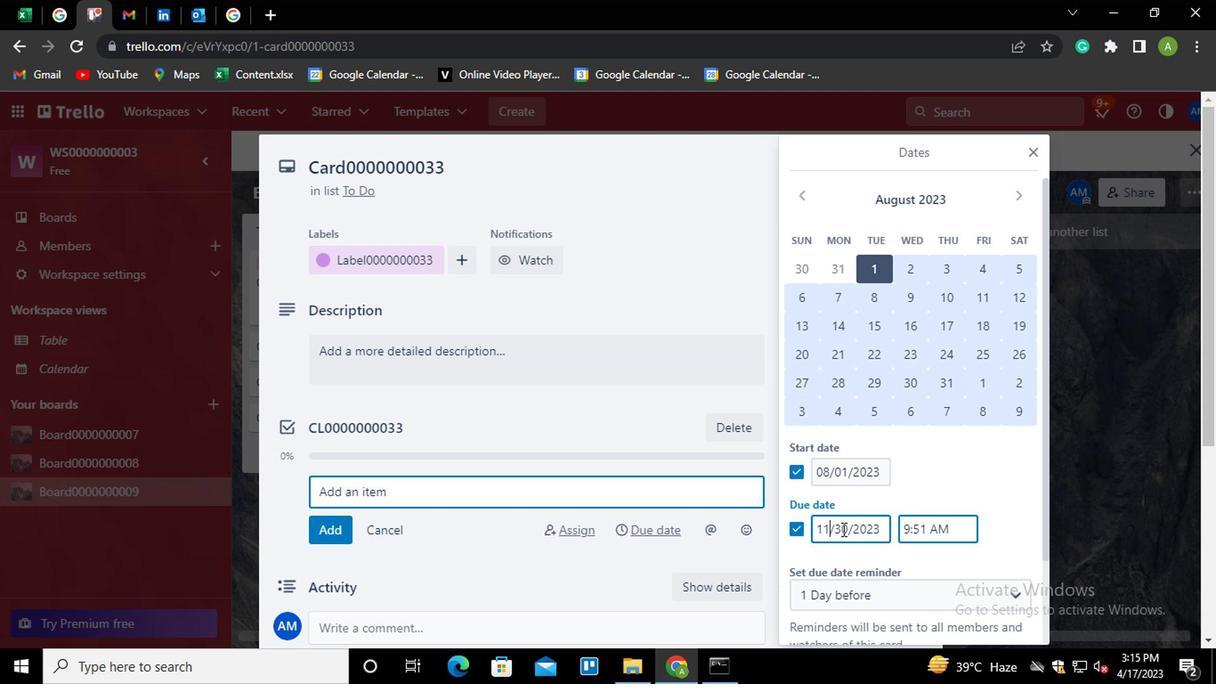 
Action: Key pressed <Key.backspace><Key.backspace>8
Screenshot: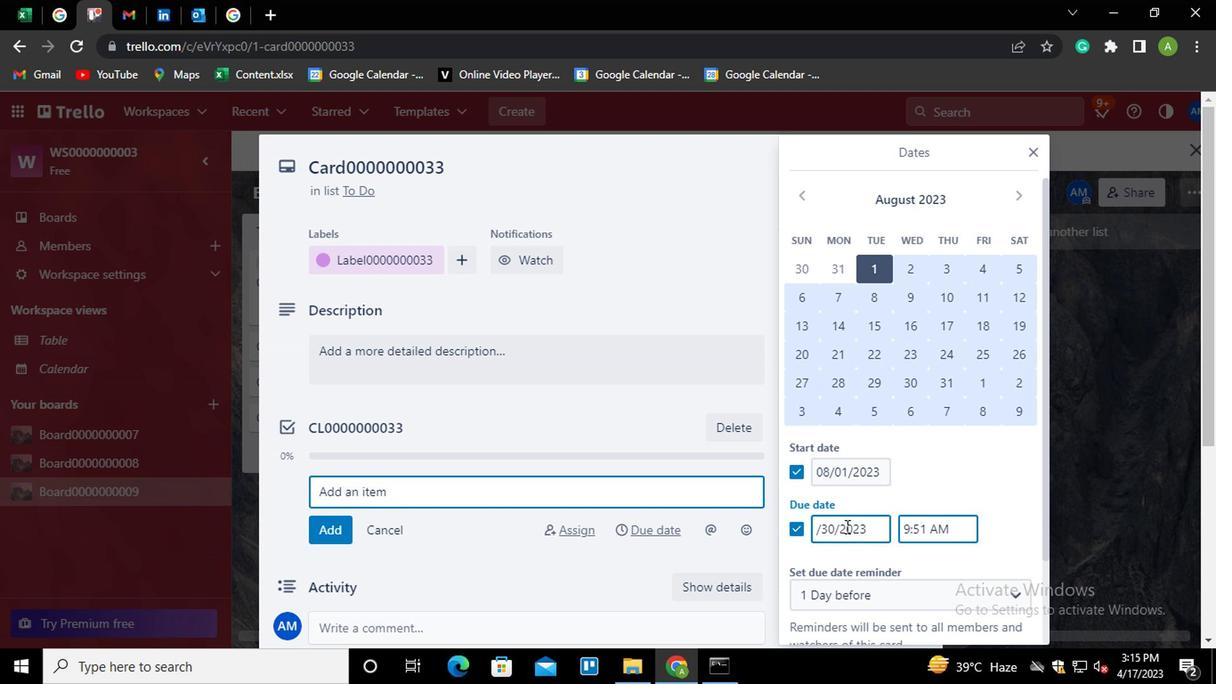 
Action: Mouse moved to (972, 492)
Screenshot: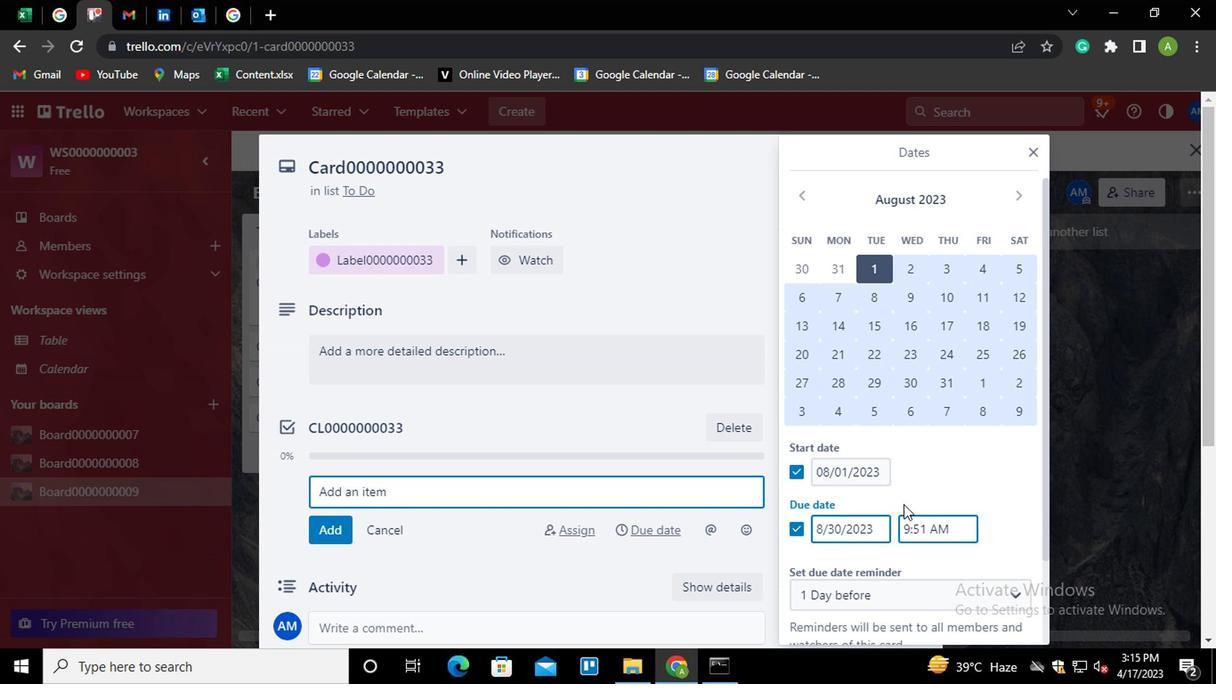 
Action: Mouse pressed left at (972, 492)
Screenshot: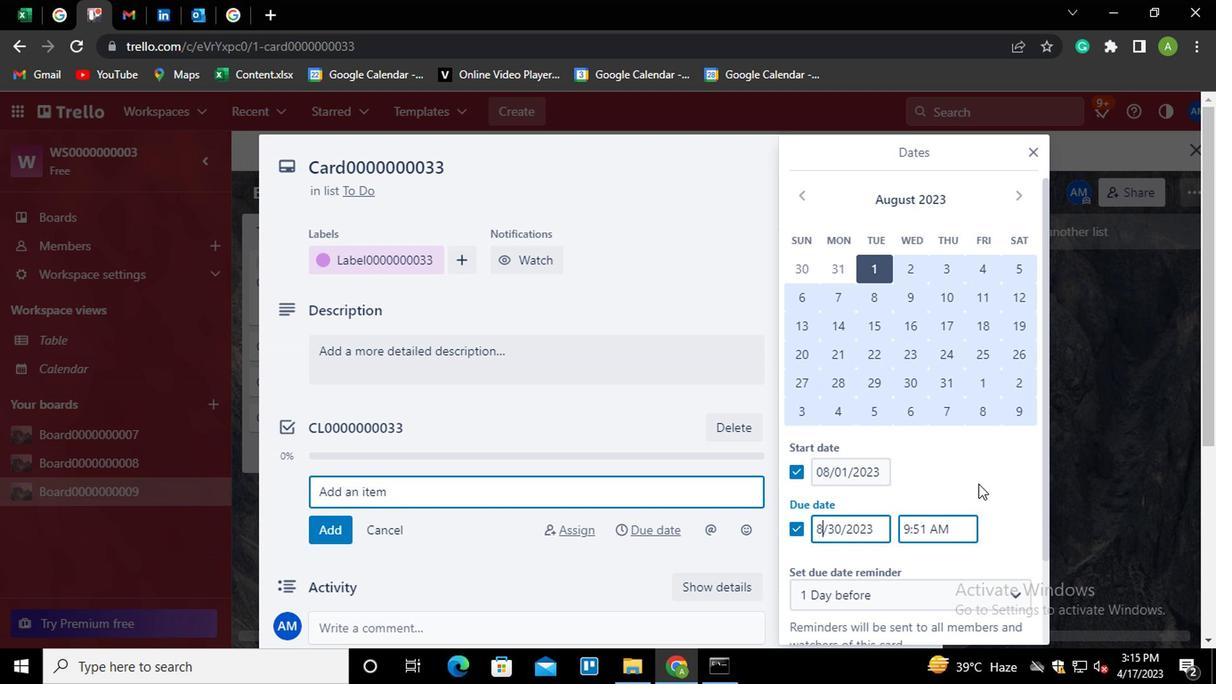 
Action: Mouse moved to (841, 540)
Screenshot: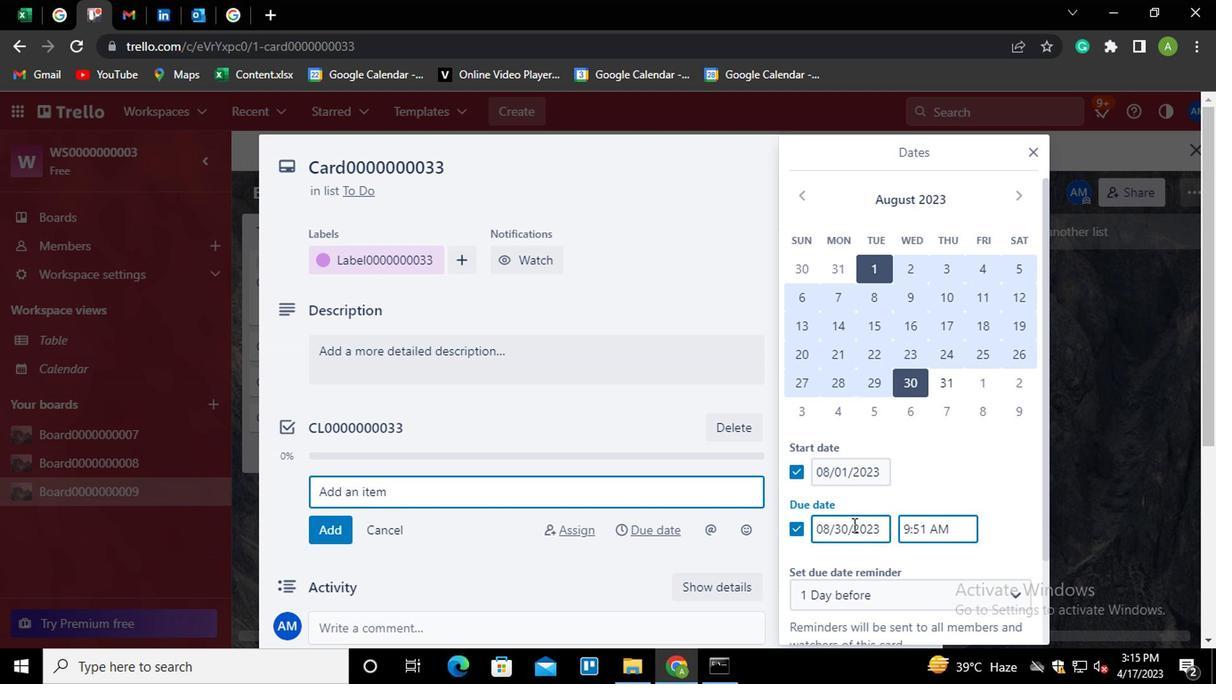 
Action: Mouse pressed left at (841, 540)
Screenshot: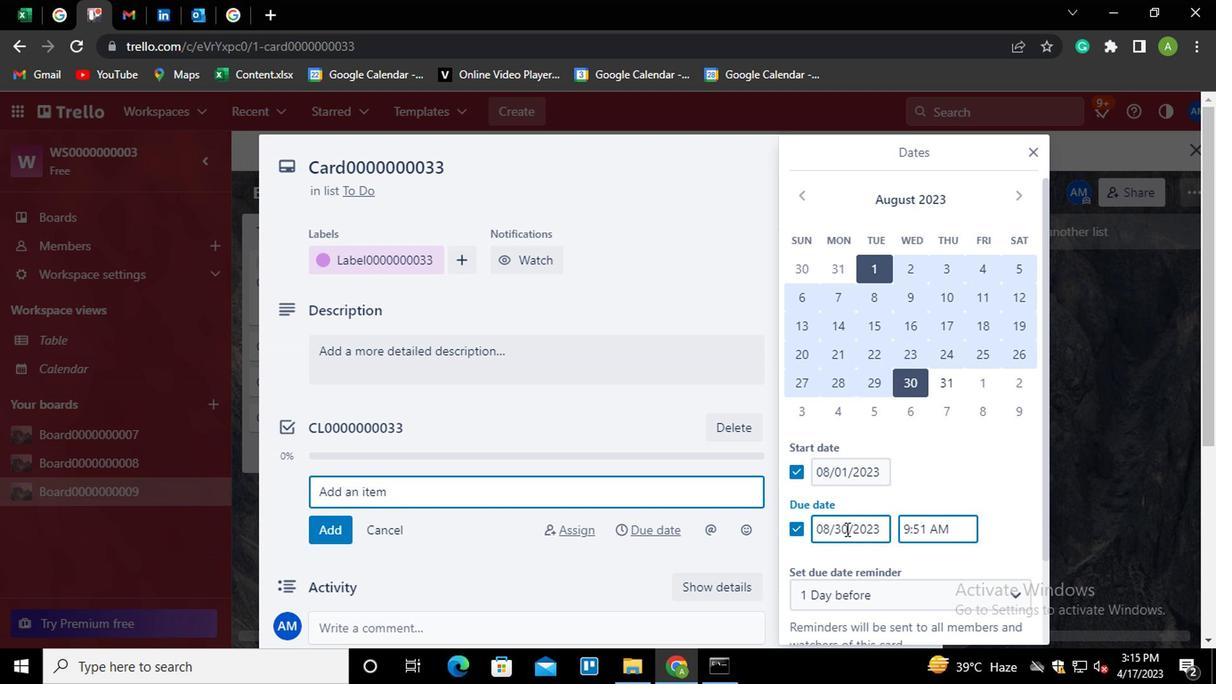 
Action: Mouse moved to (851, 540)
Screenshot: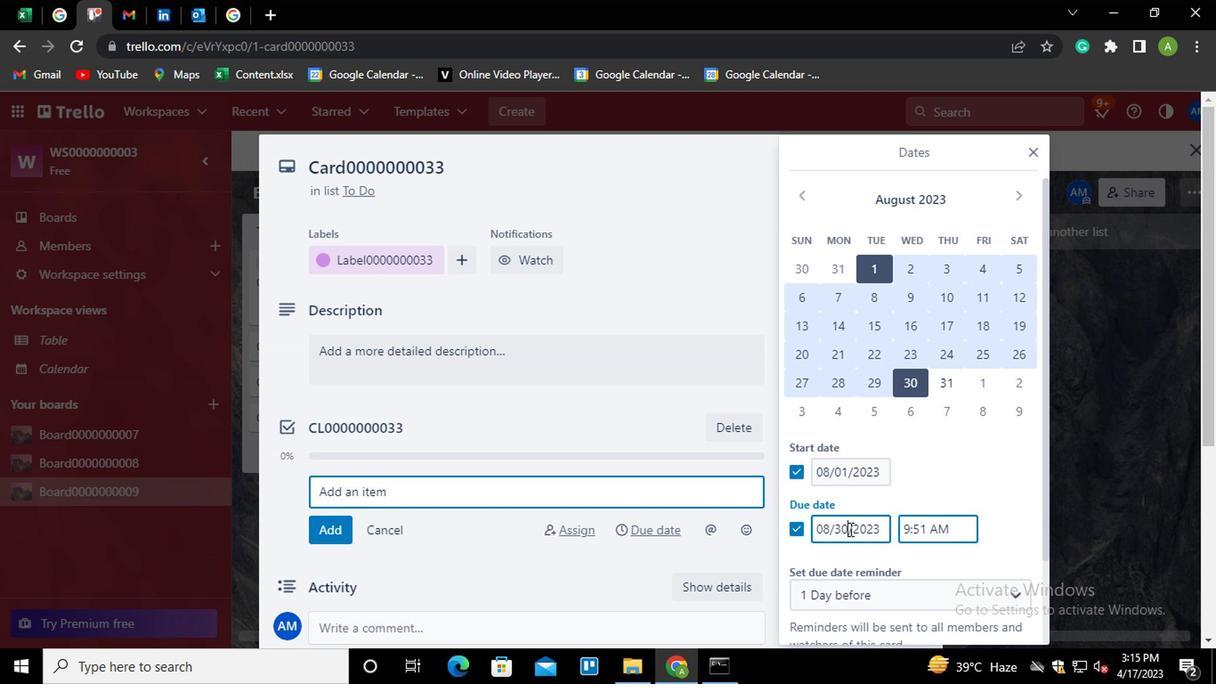 
Action: Key pressed <Key.backspace>1
Screenshot: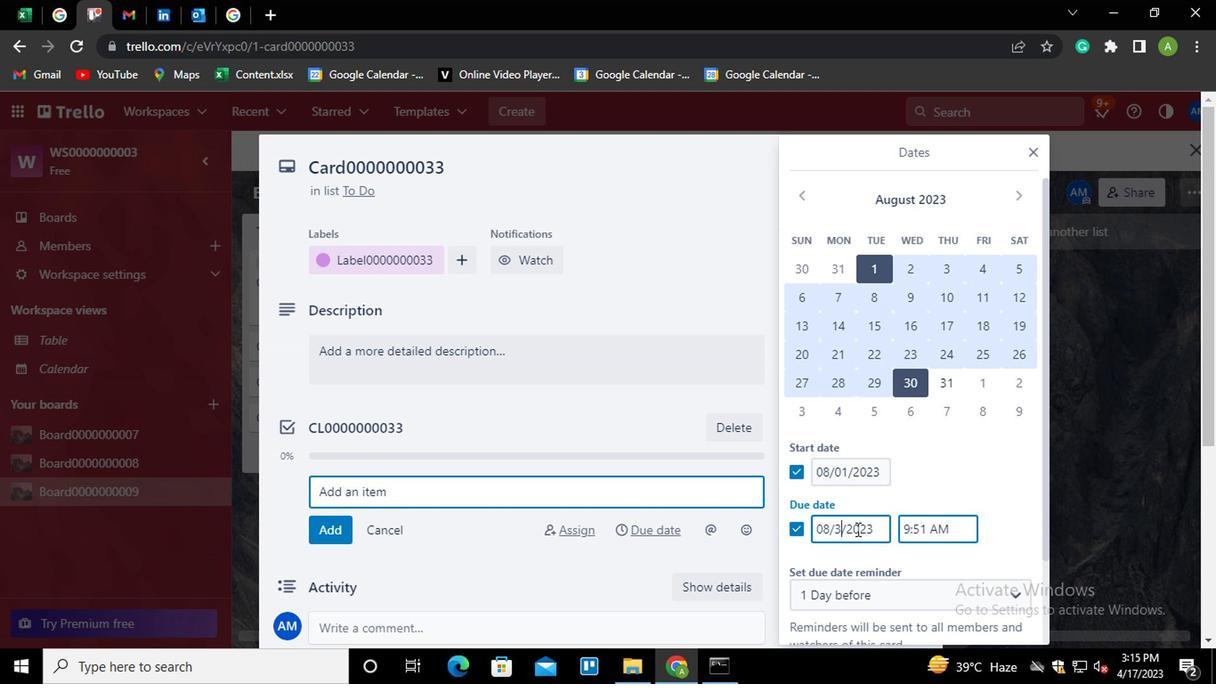 
Action: Mouse moved to (962, 497)
Screenshot: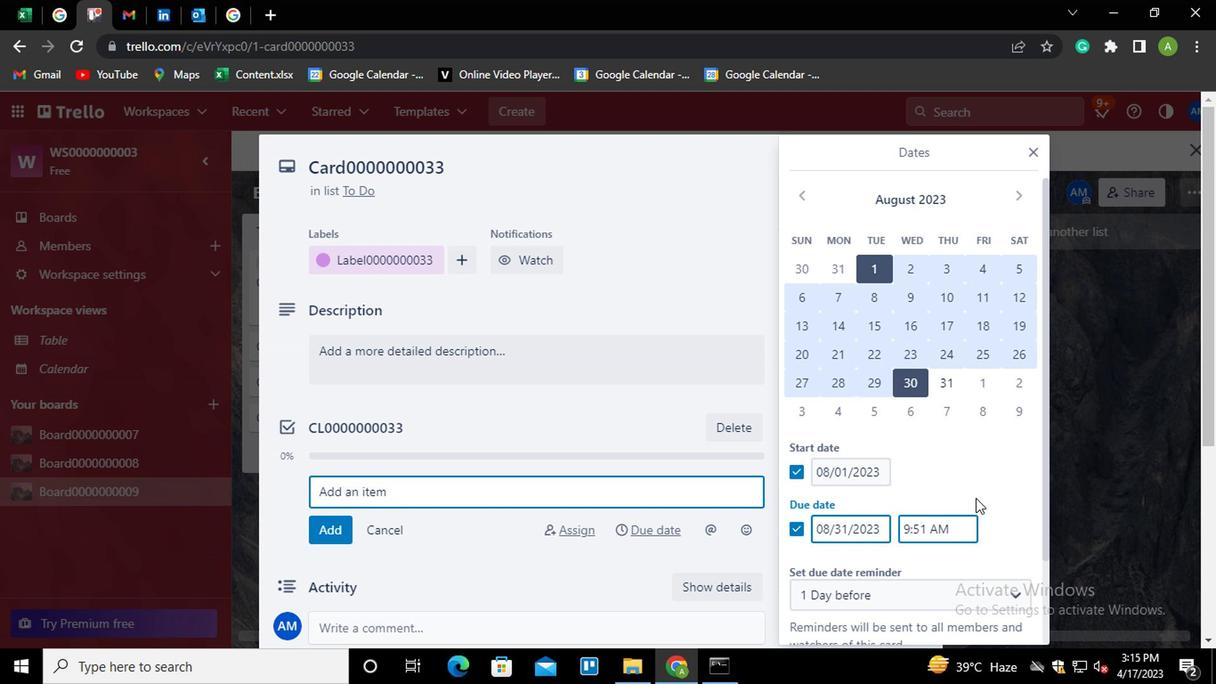 
Action: Mouse pressed left at (962, 497)
Screenshot: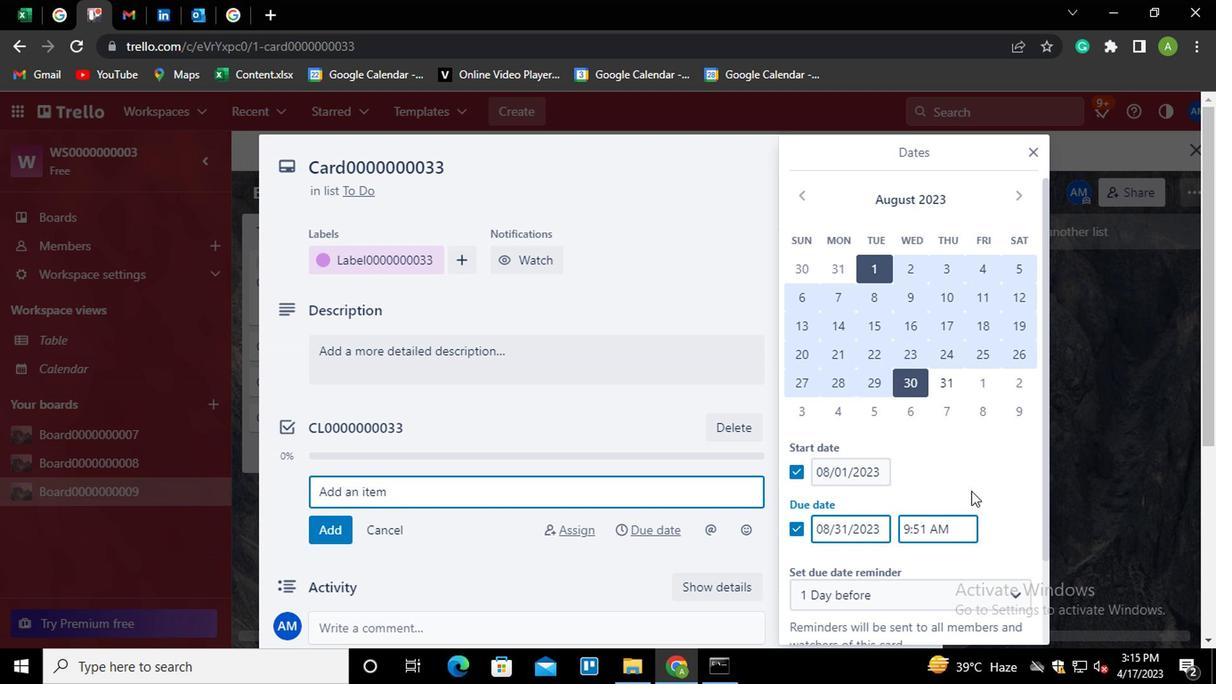
Action: Mouse moved to (962, 495)
Screenshot: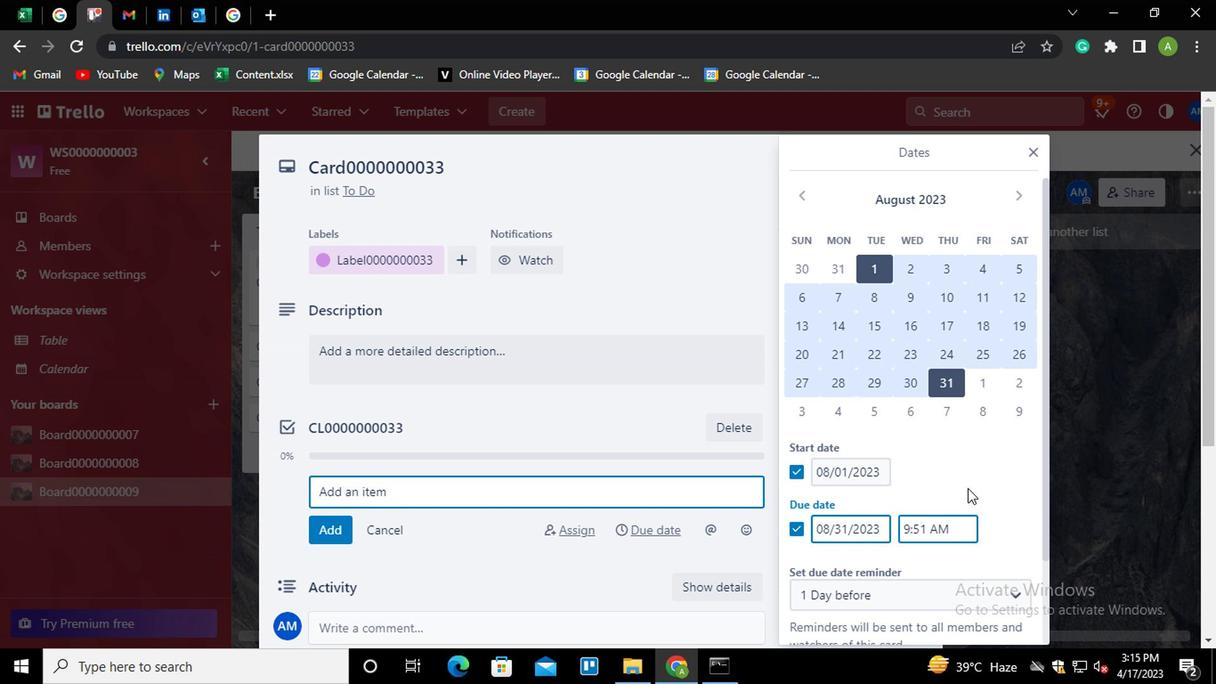 
Action: Mouse scrolled (962, 494) with delta (0, -1)
Screenshot: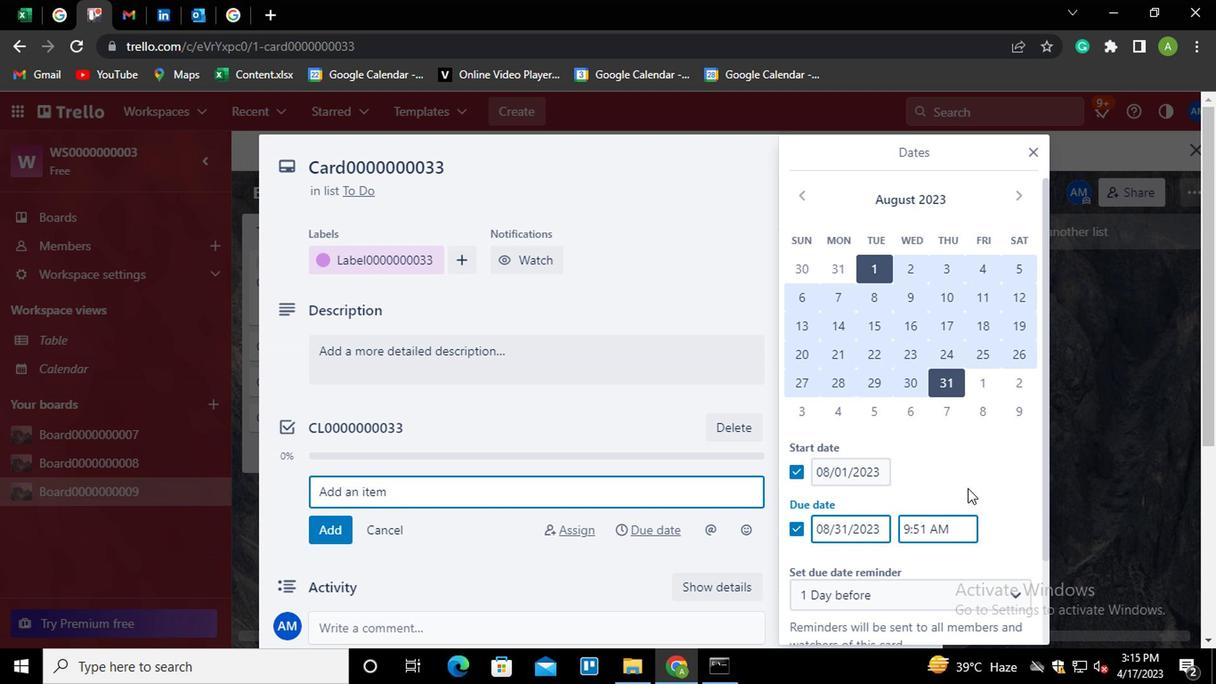 
Action: Mouse scrolled (962, 494) with delta (0, -1)
Screenshot: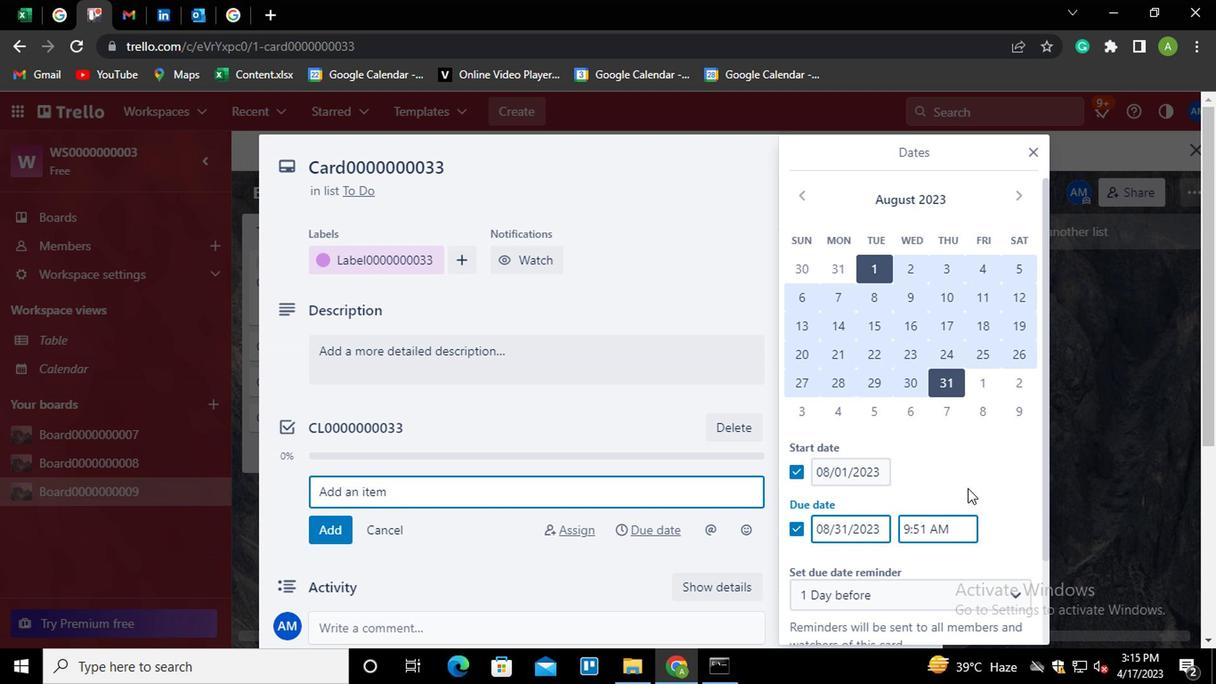 
Action: Mouse scrolled (962, 494) with delta (0, -1)
Screenshot: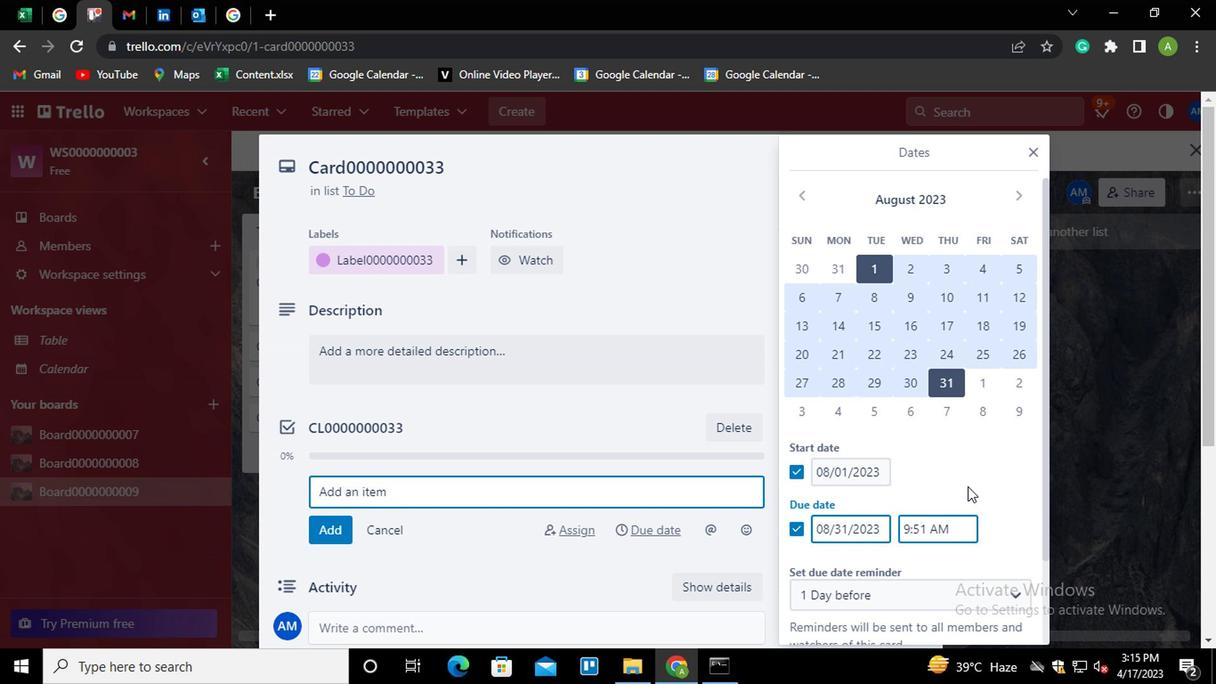 
Action: Mouse scrolled (962, 494) with delta (0, -1)
Screenshot: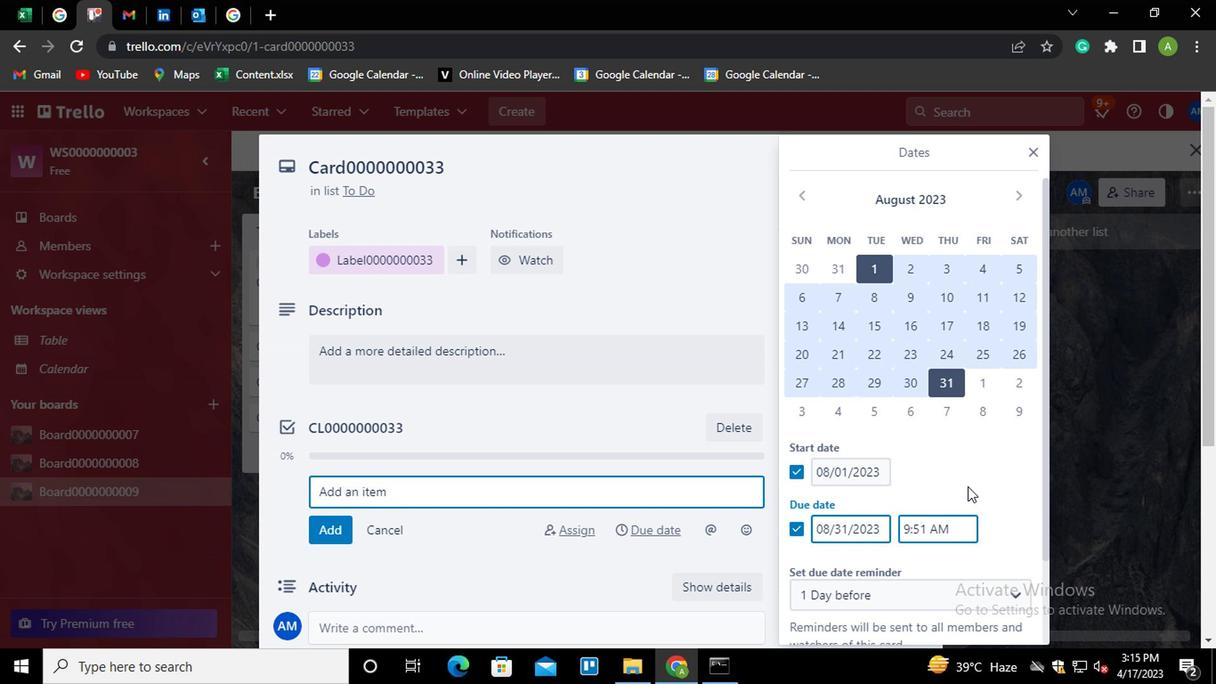 
Action: Mouse moved to (869, 583)
Screenshot: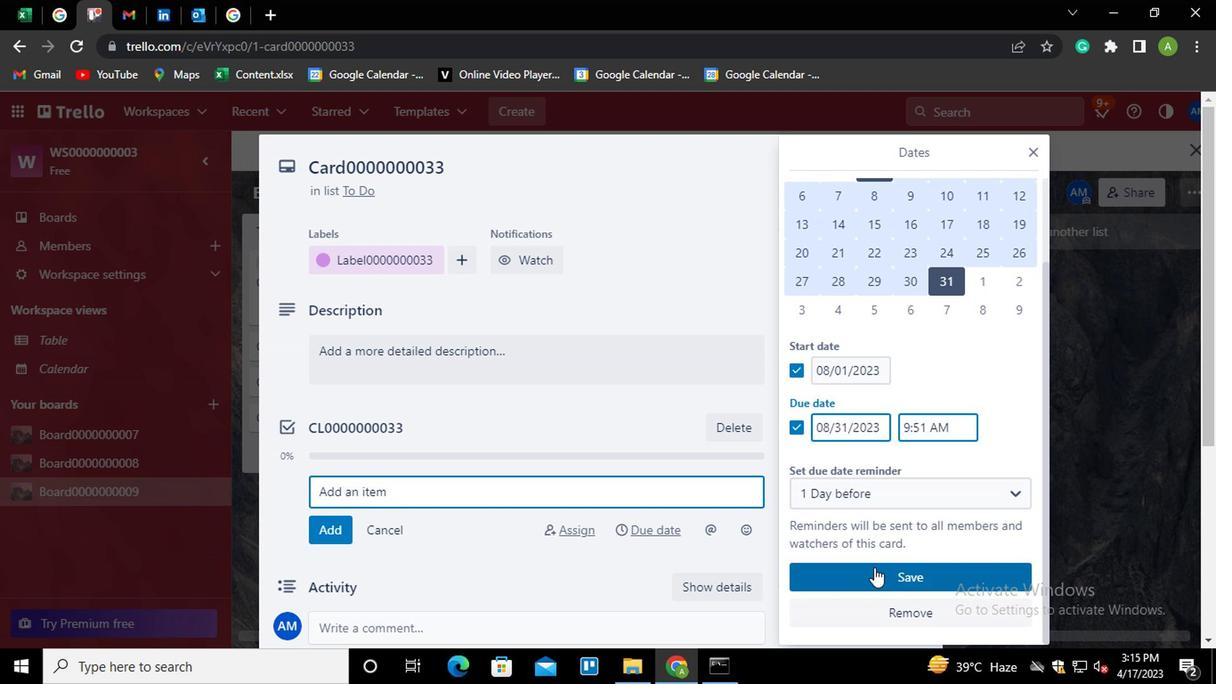 
Action: Mouse pressed left at (869, 583)
Screenshot: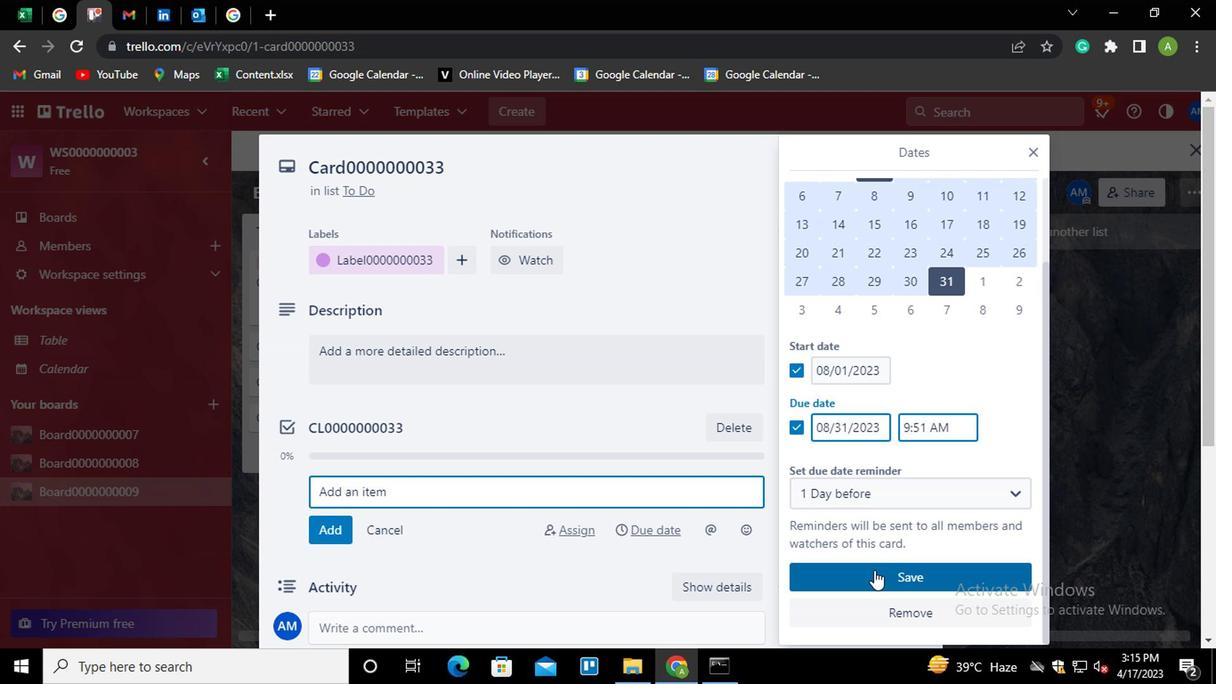 
Action: Mouse moved to (841, 588)
Screenshot: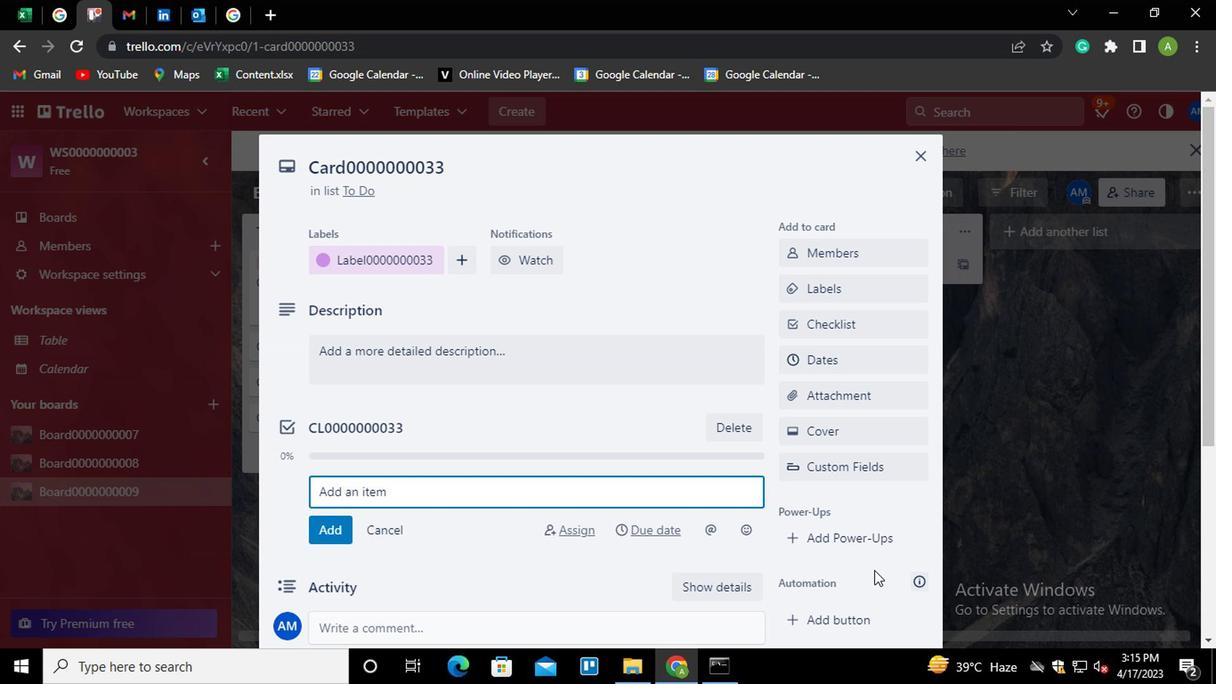 
Action: Mouse scrolled (841, 588) with delta (0, 0)
Screenshot: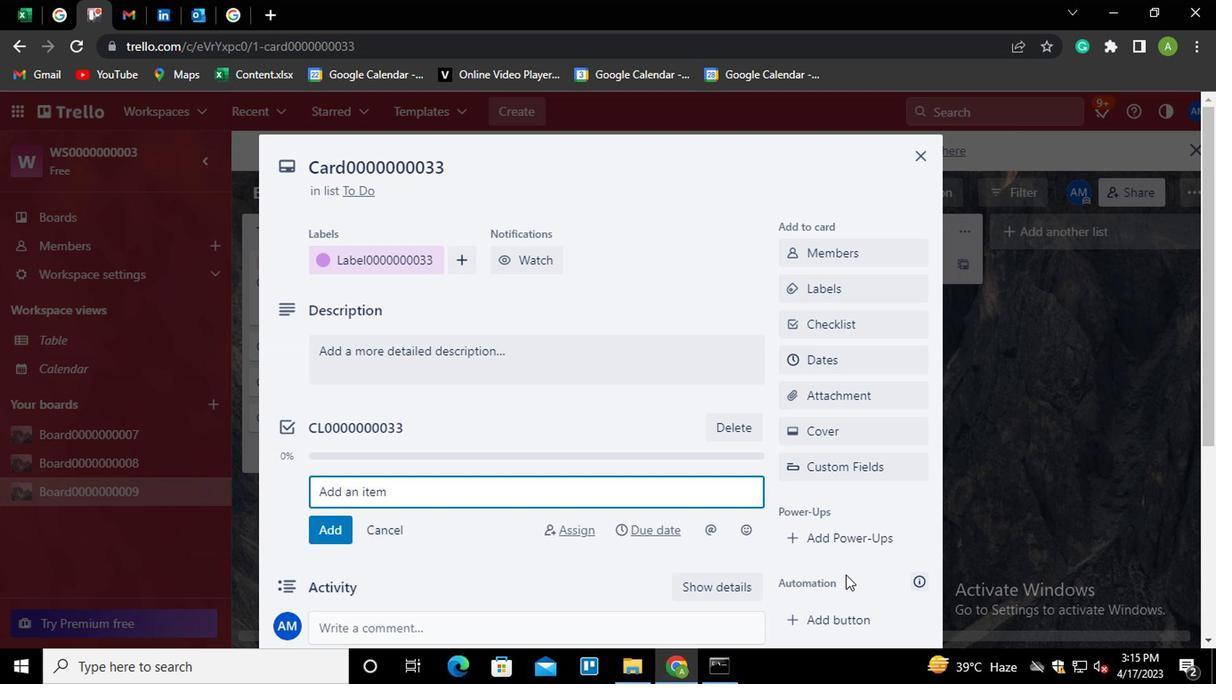 
Action: Mouse scrolled (841, 588) with delta (0, 0)
Screenshot: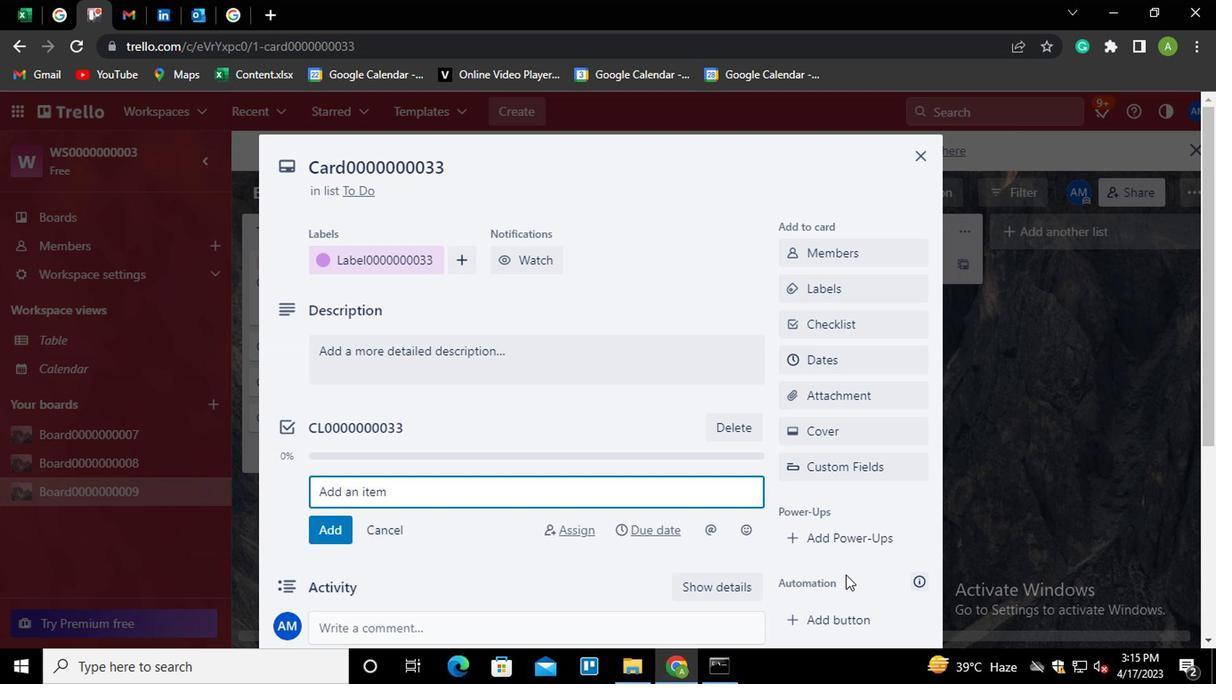 
